 Task: Search one way flight ticket for 2 adults, 4 children and 1 infant on lap in business from Lake Charles: Lake Charles Regional Airport to Greenville: Pitt-greenville Airport on 5-2-2023. Choice of flights is Emirates. Number of bags: 8 checked bags. Price is upto 88000. Outbound departure time preference is 6:15.
Action: Mouse moved to (320, 292)
Screenshot: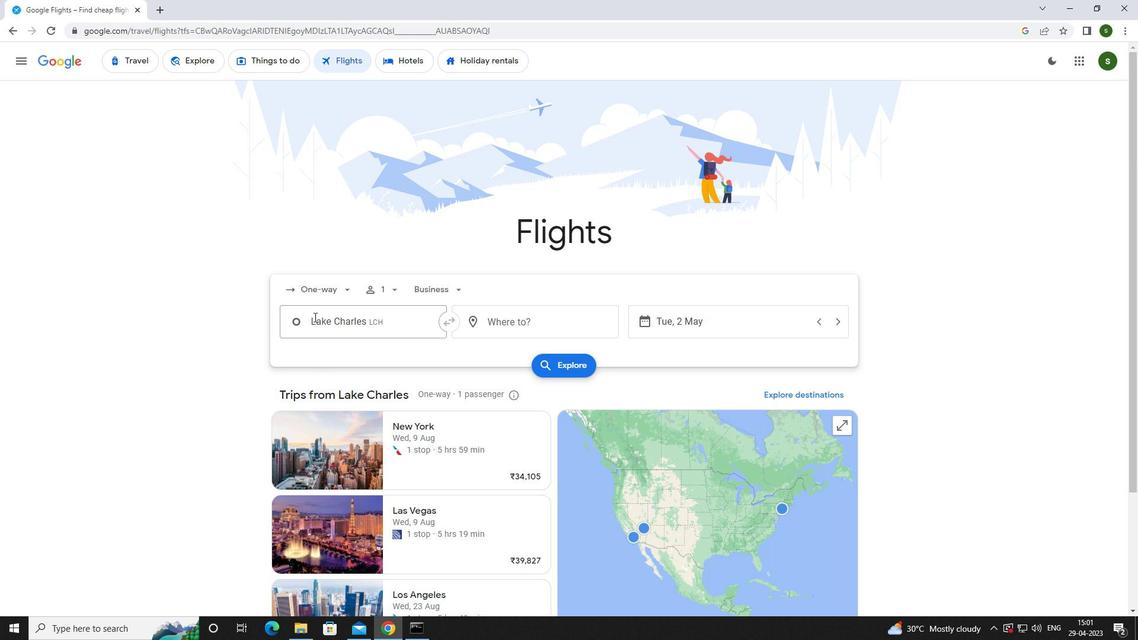 
Action: Mouse pressed left at (320, 292)
Screenshot: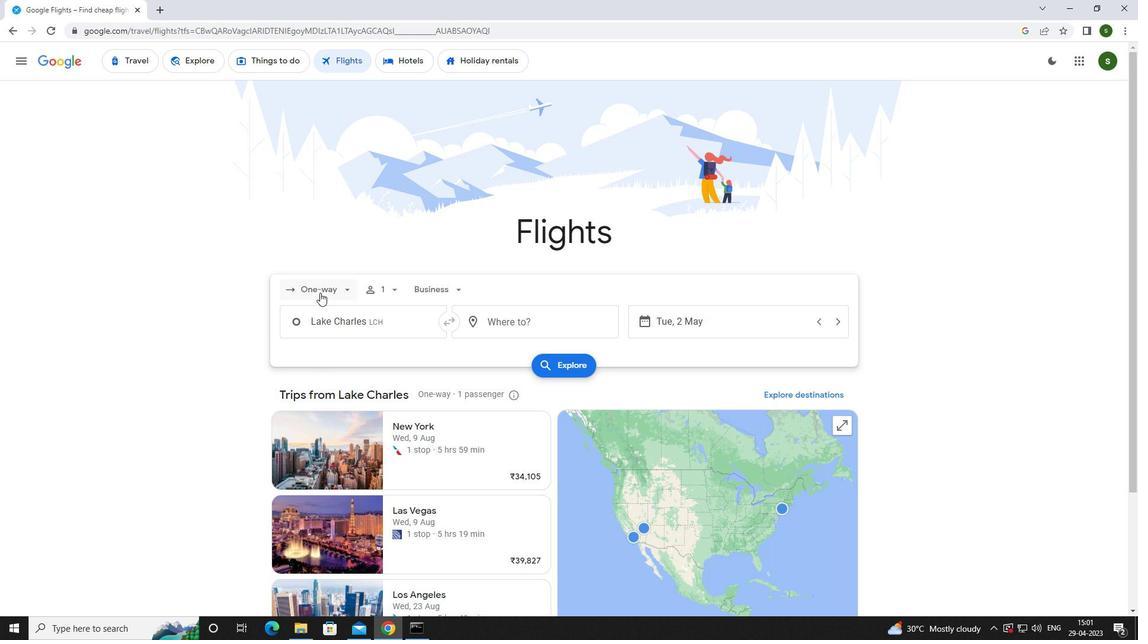
Action: Mouse moved to (345, 350)
Screenshot: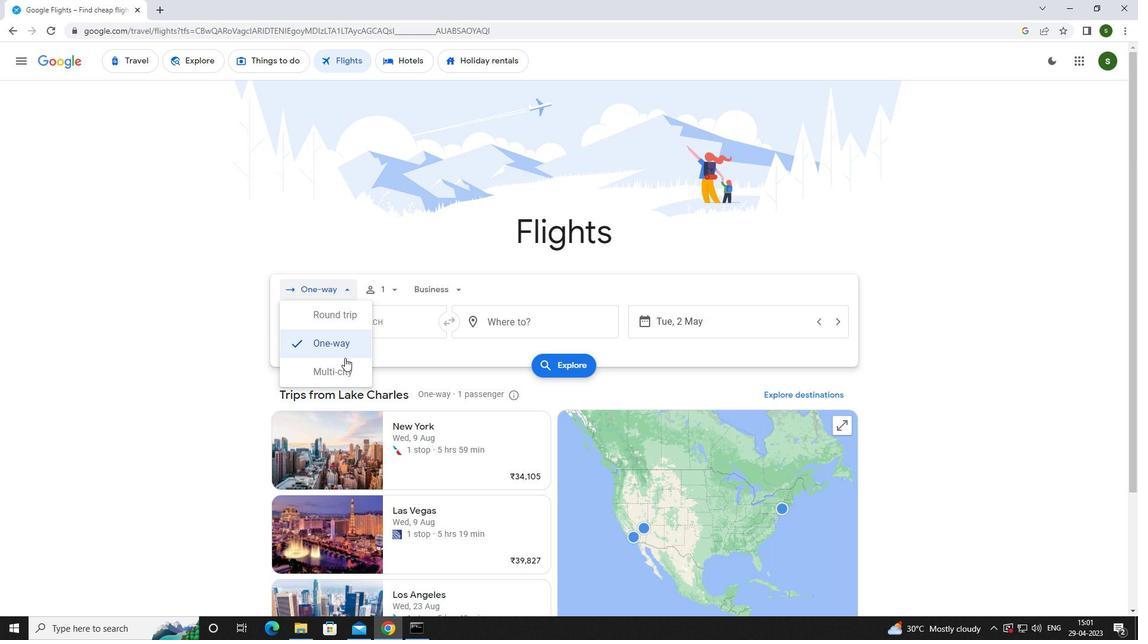 
Action: Mouse pressed left at (345, 350)
Screenshot: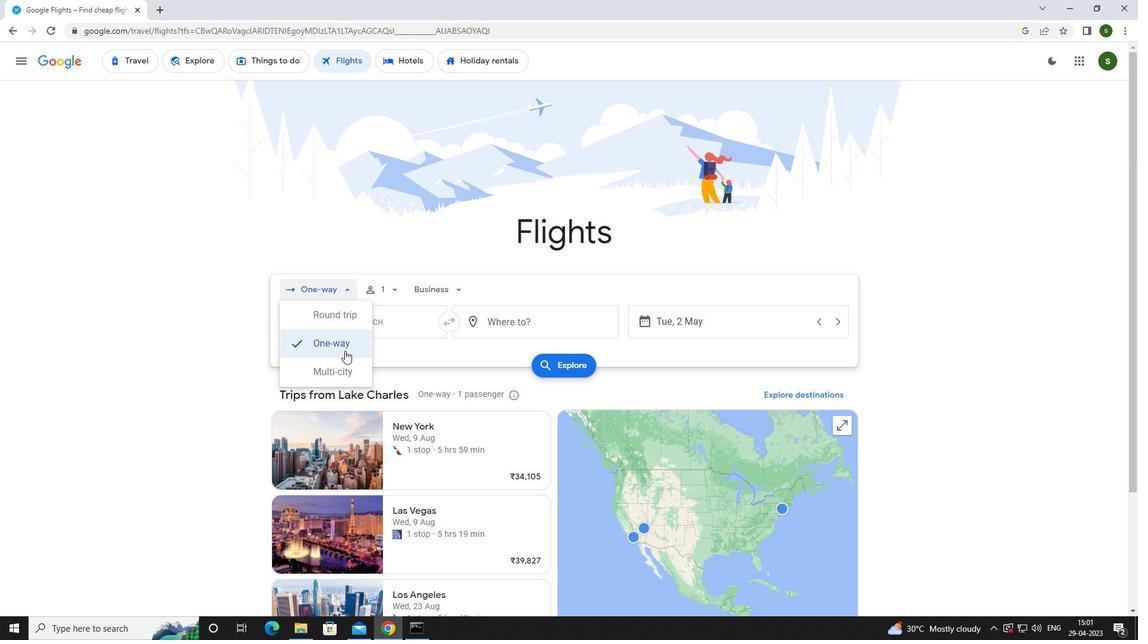 
Action: Mouse moved to (389, 289)
Screenshot: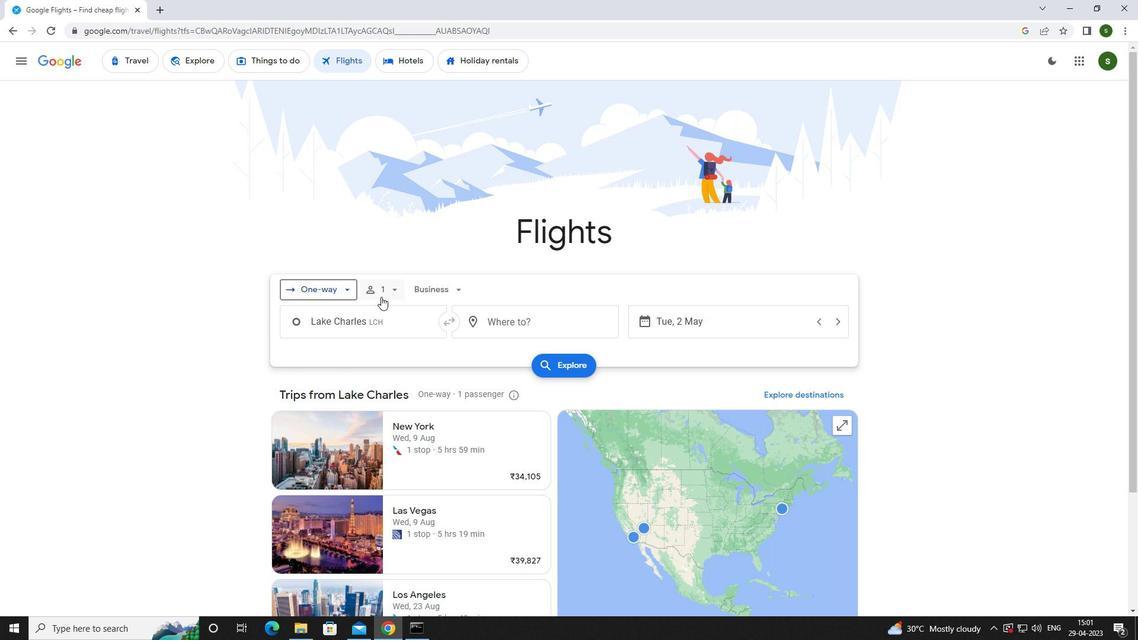 
Action: Mouse pressed left at (389, 289)
Screenshot: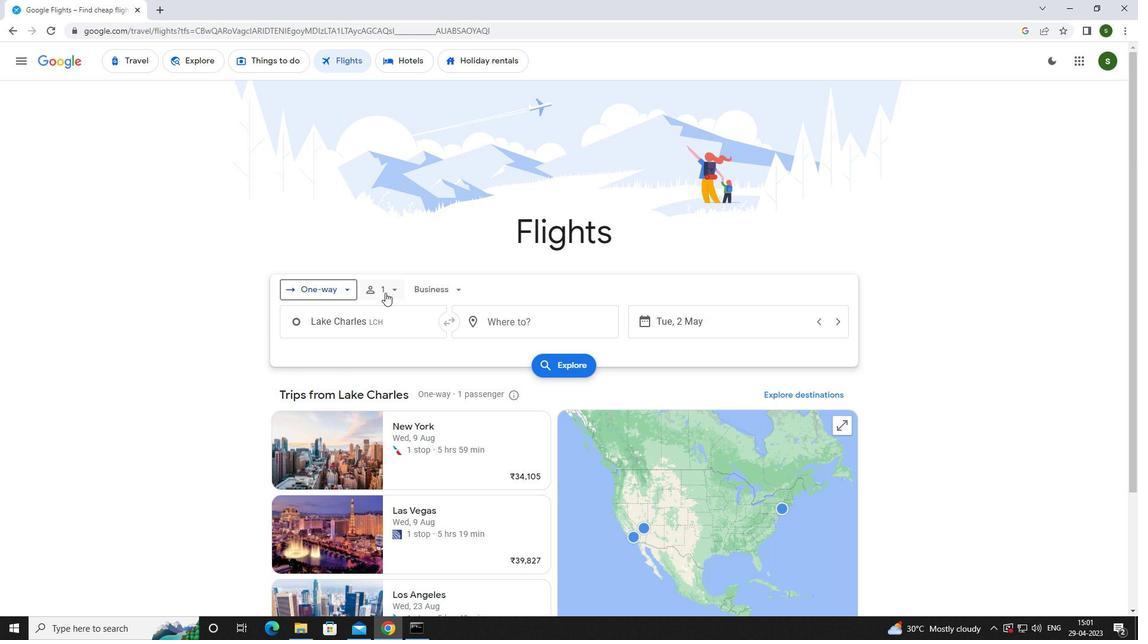 
Action: Mouse moved to (478, 317)
Screenshot: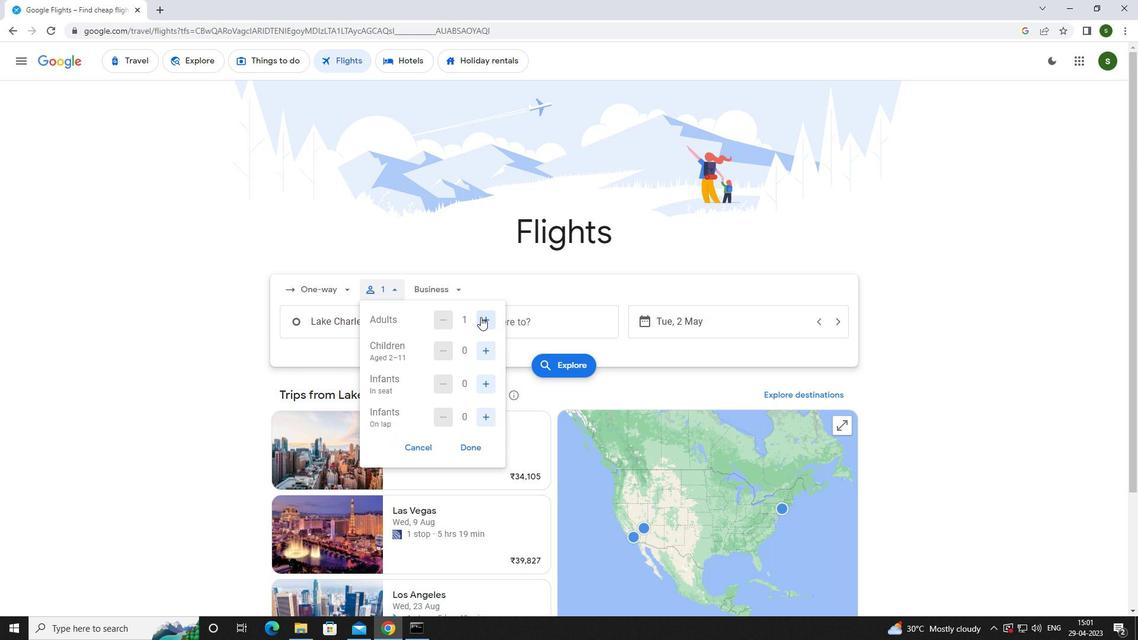 
Action: Mouse pressed left at (478, 317)
Screenshot: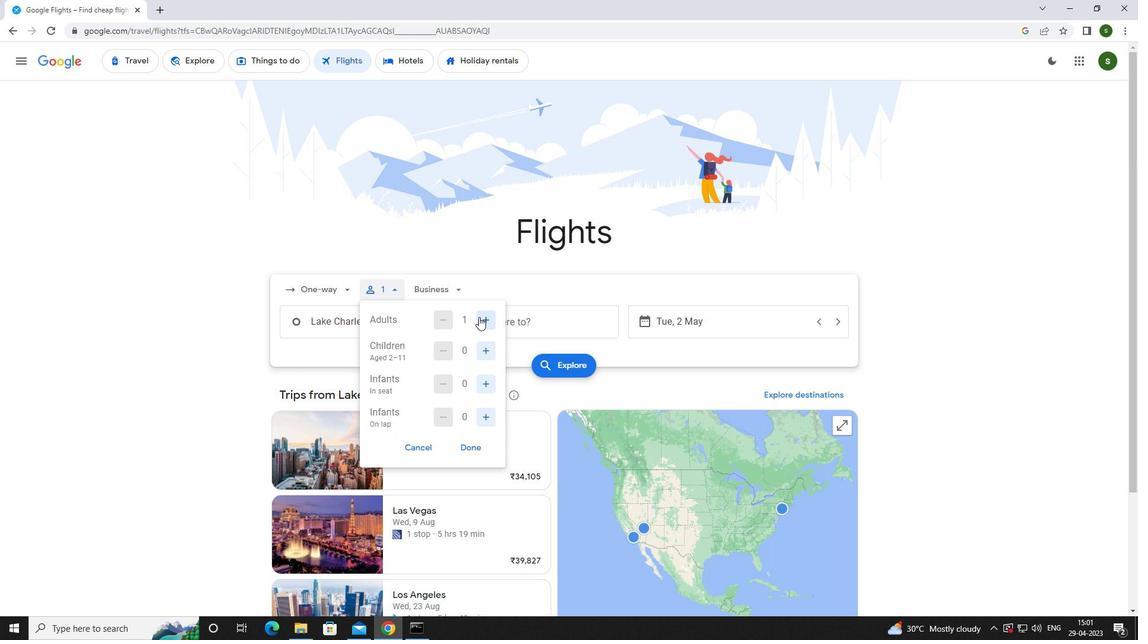 
Action: Mouse moved to (491, 344)
Screenshot: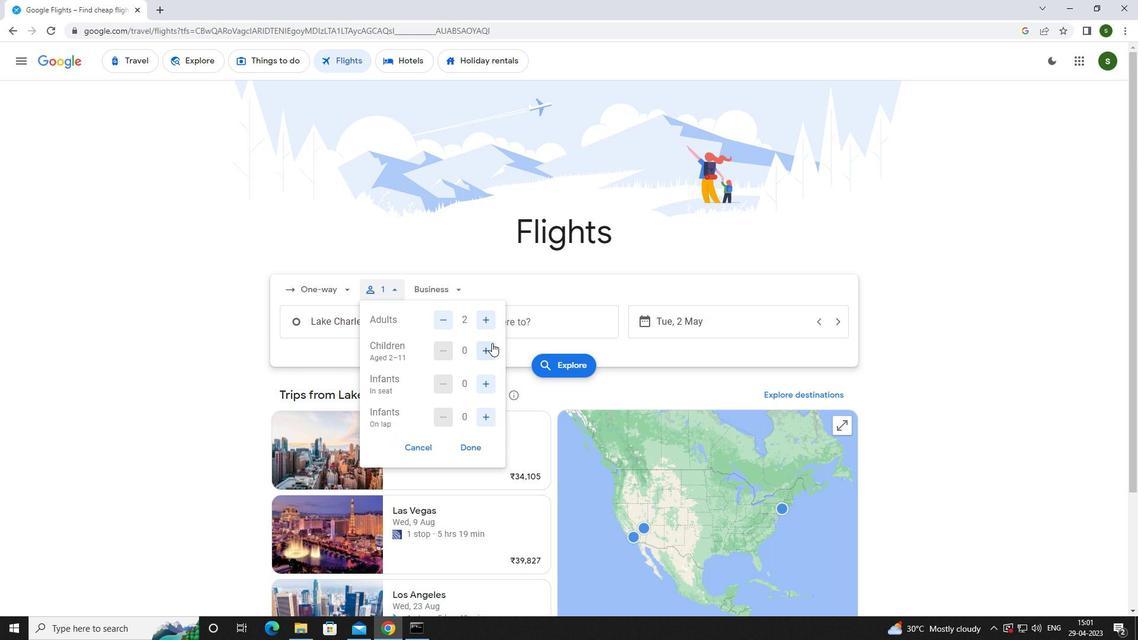 
Action: Mouse pressed left at (491, 344)
Screenshot: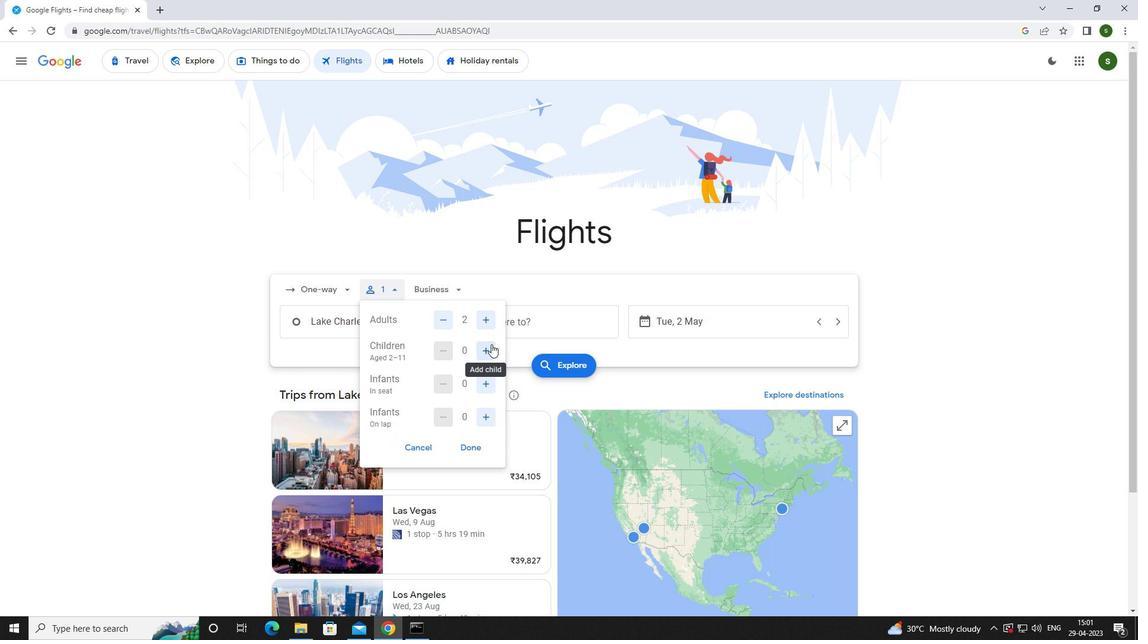 
Action: Mouse pressed left at (491, 344)
Screenshot: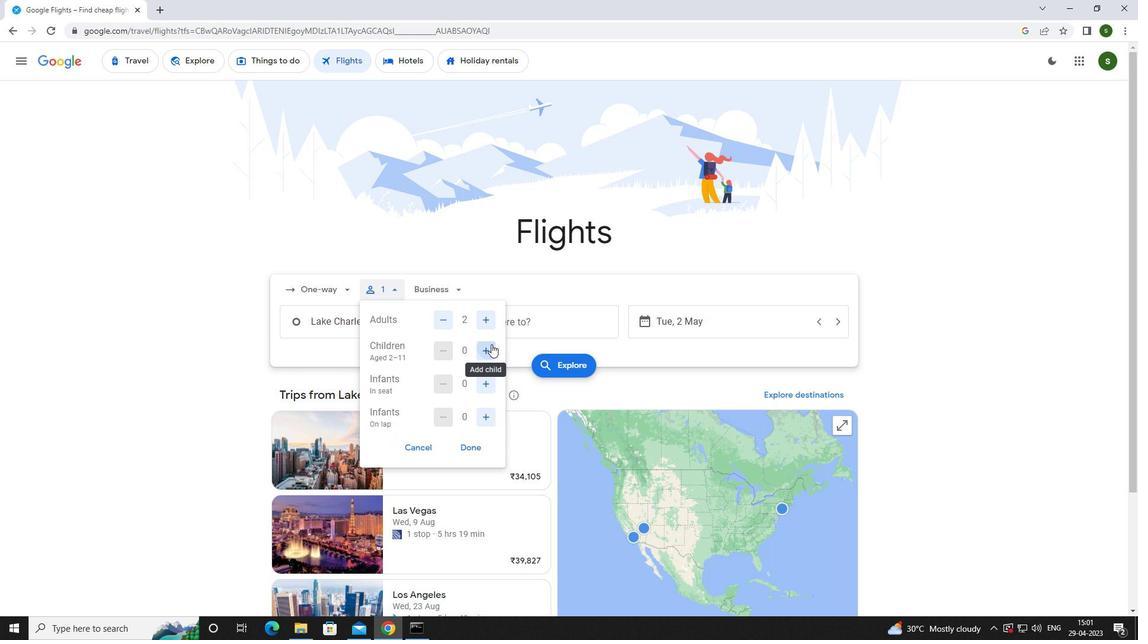 
Action: Mouse pressed left at (491, 344)
Screenshot: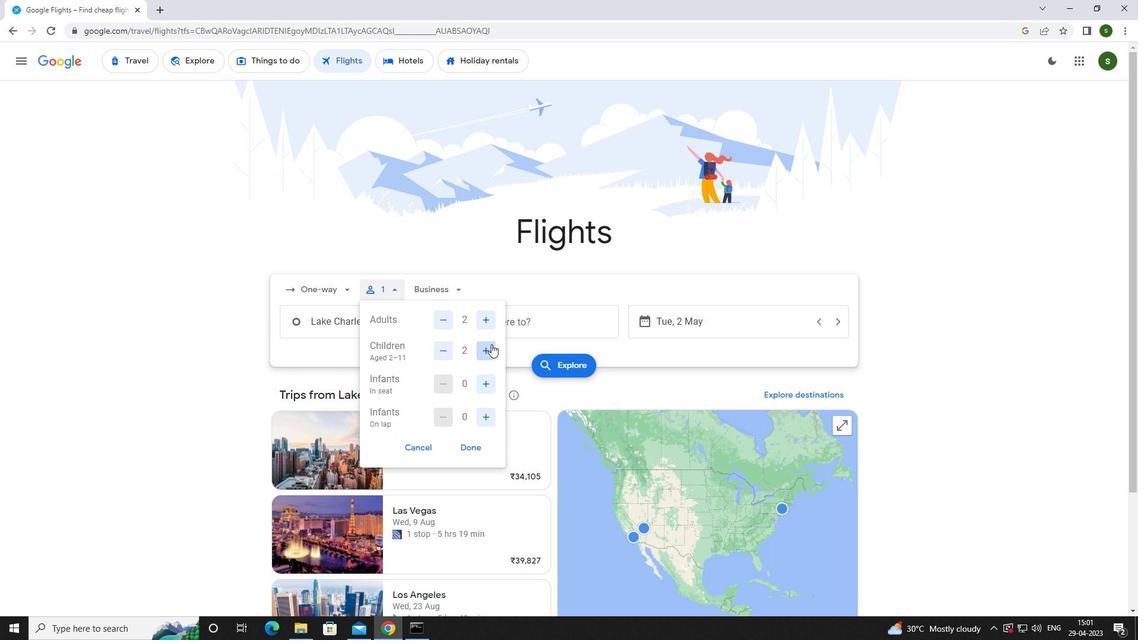 
Action: Mouse pressed left at (491, 344)
Screenshot: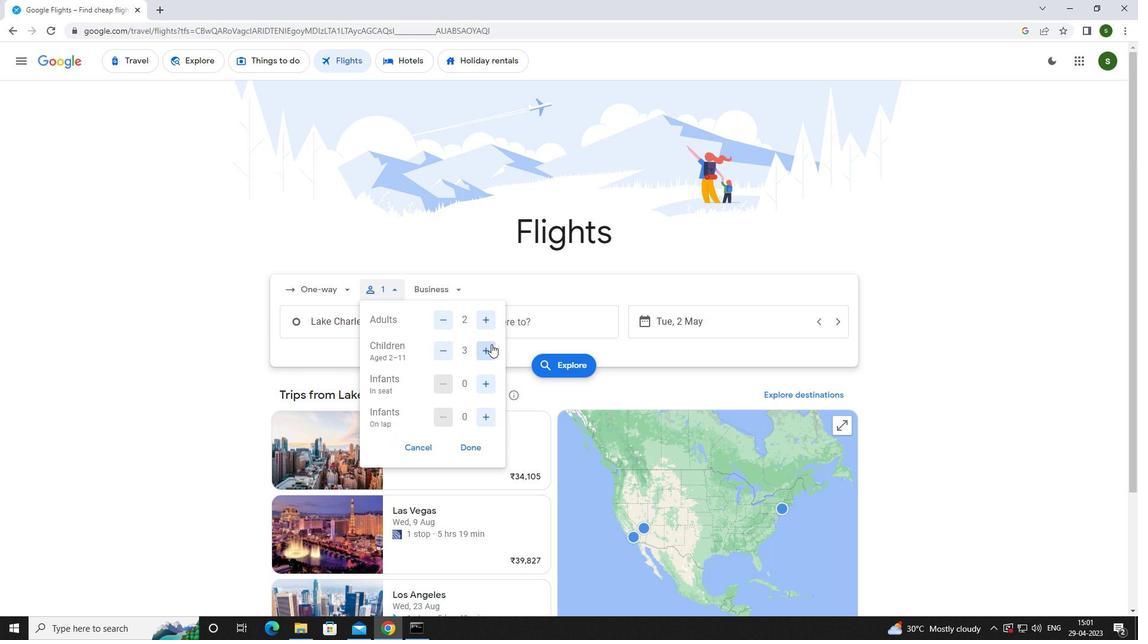 
Action: Mouse moved to (483, 421)
Screenshot: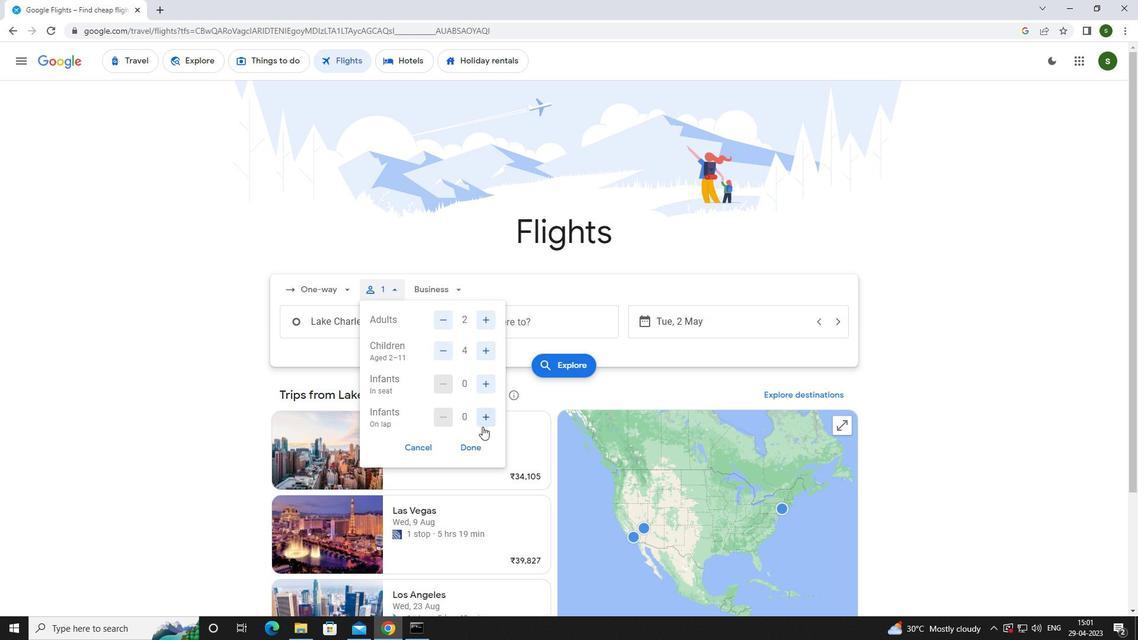
Action: Mouse pressed left at (483, 421)
Screenshot: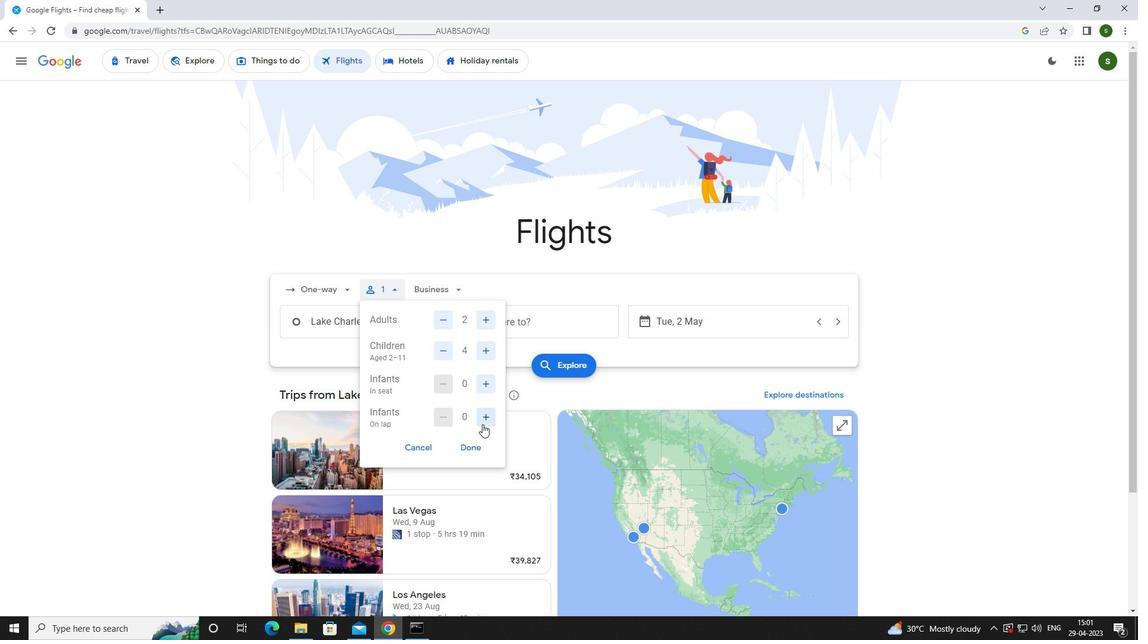 
Action: Mouse moved to (448, 292)
Screenshot: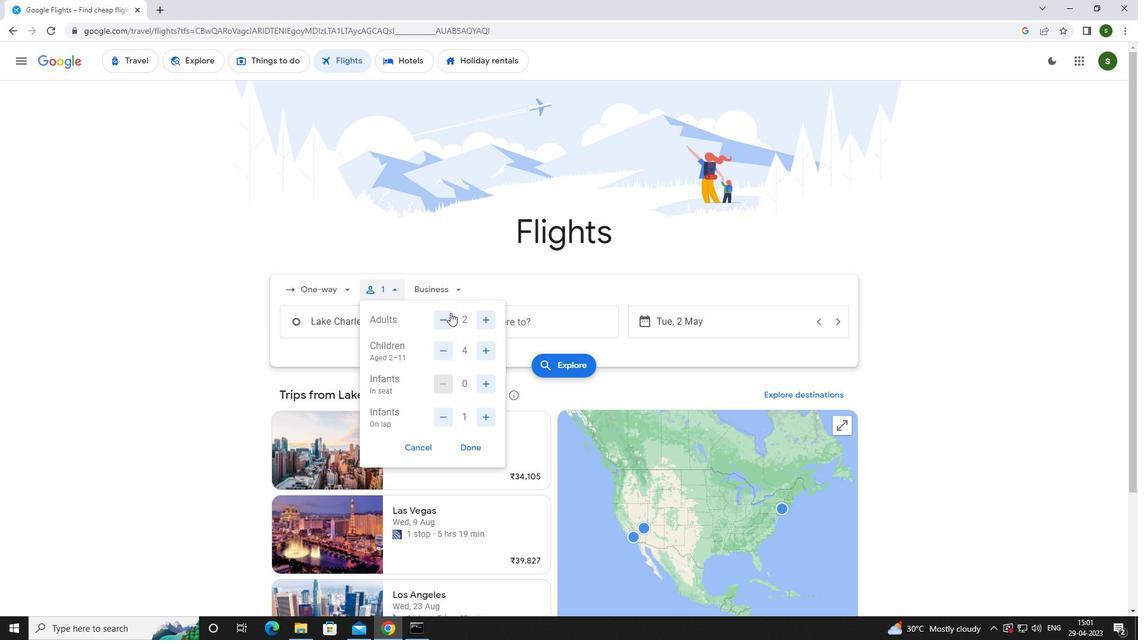 
Action: Mouse pressed left at (448, 292)
Screenshot: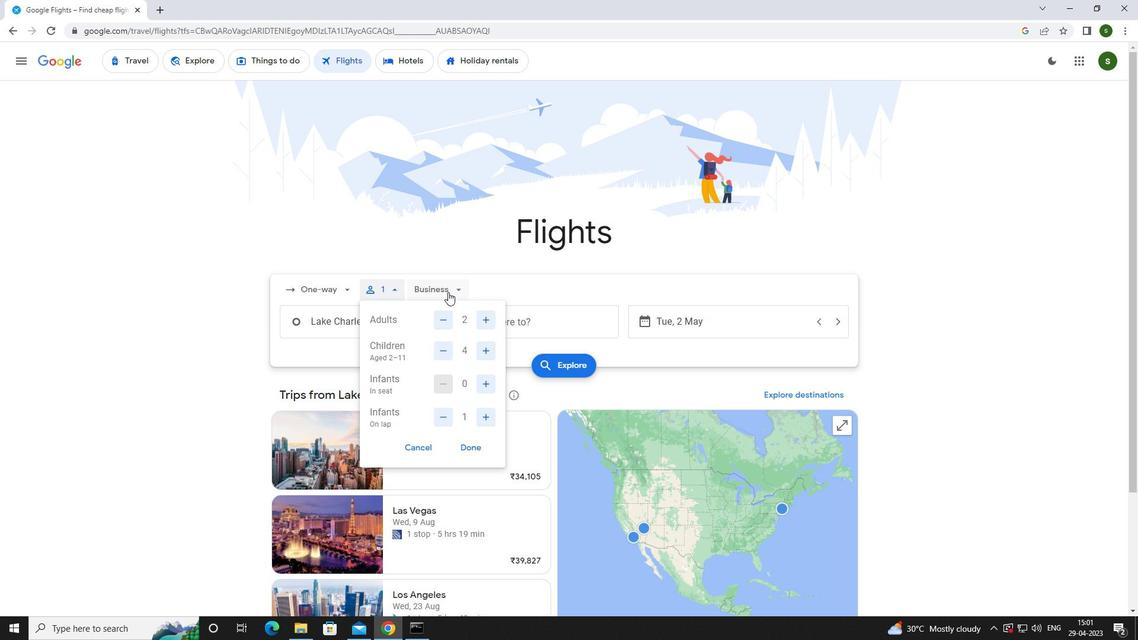 
Action: Mouse moved to (474, 365)
Screenshot: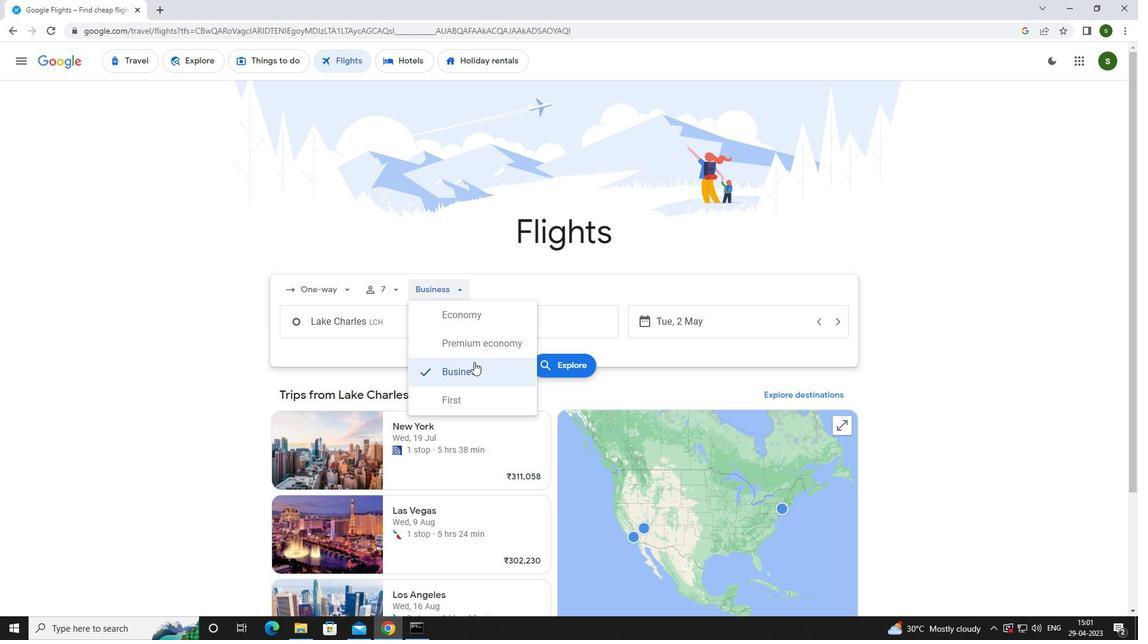 
Action: Mouse pressed left at (474, 365)
Screenshot: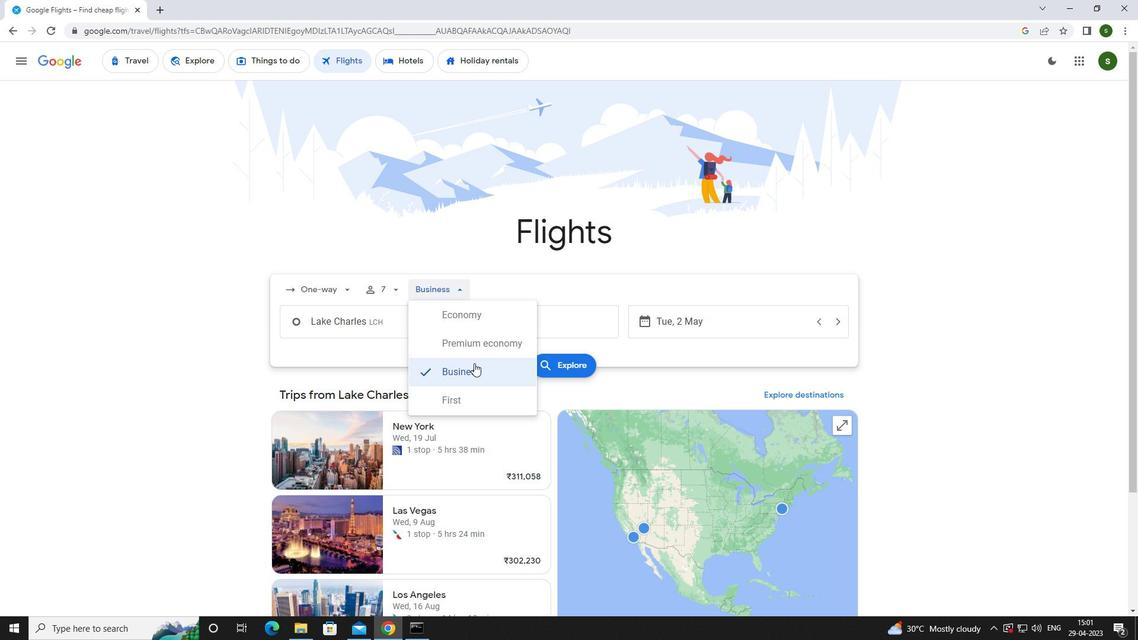
Action: Mouse moved to (396, 324)
Screenshot: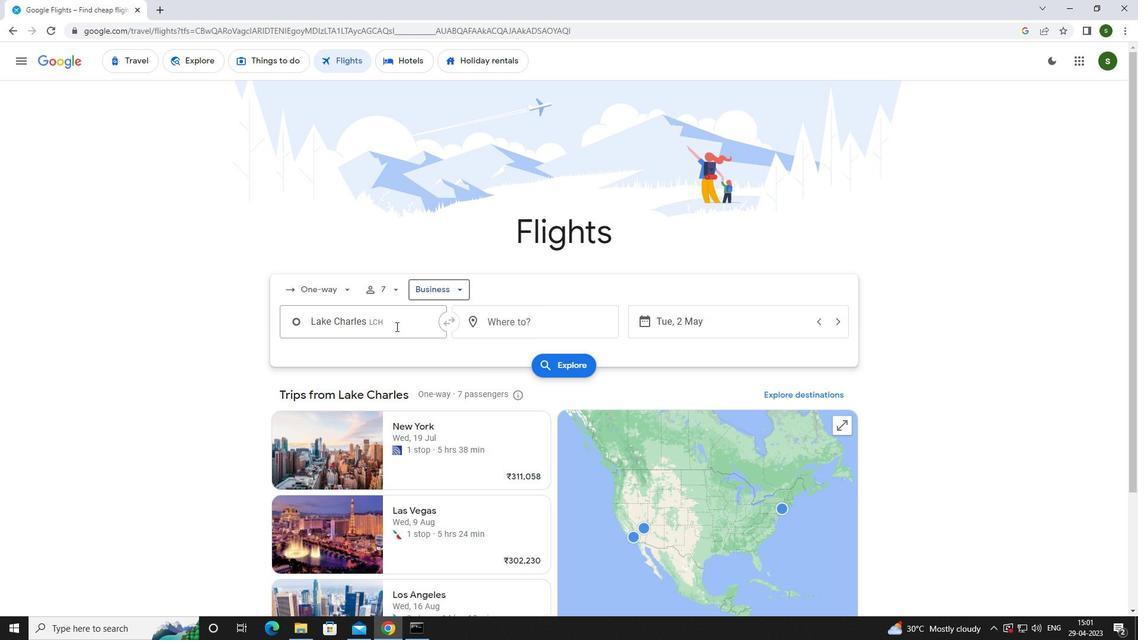 
Action: Mouse pressed left at (396, 324)
Screenshot: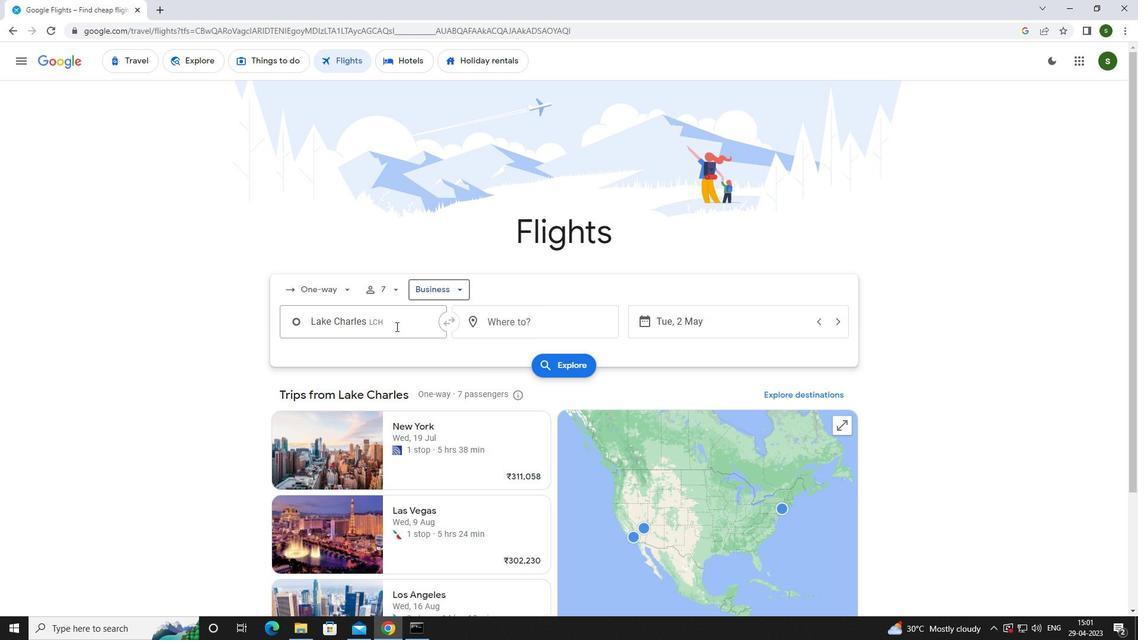 
Action: Mouse moved to (396, 324)
Screenshot: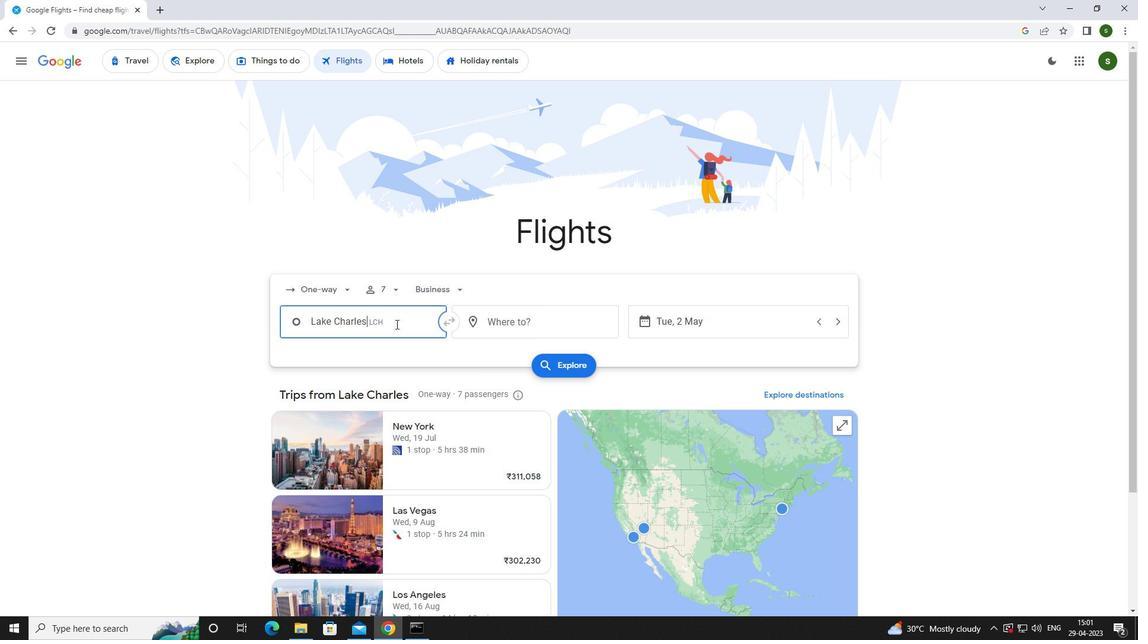 
Action: Key pressed <Key.caps_lock>l<Key.caps_lock>ake<Key.space><Key.caps_lock>c<Key.caps_lock>harles
Screenshot: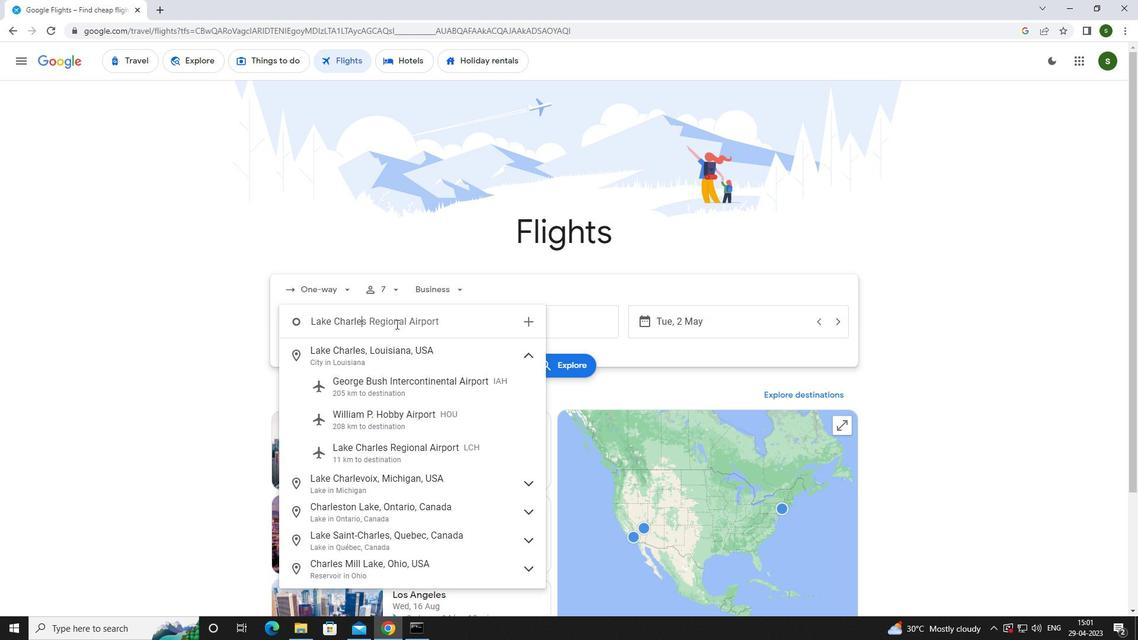 
Action: Mouse moved to (412, 444)
Screenshot: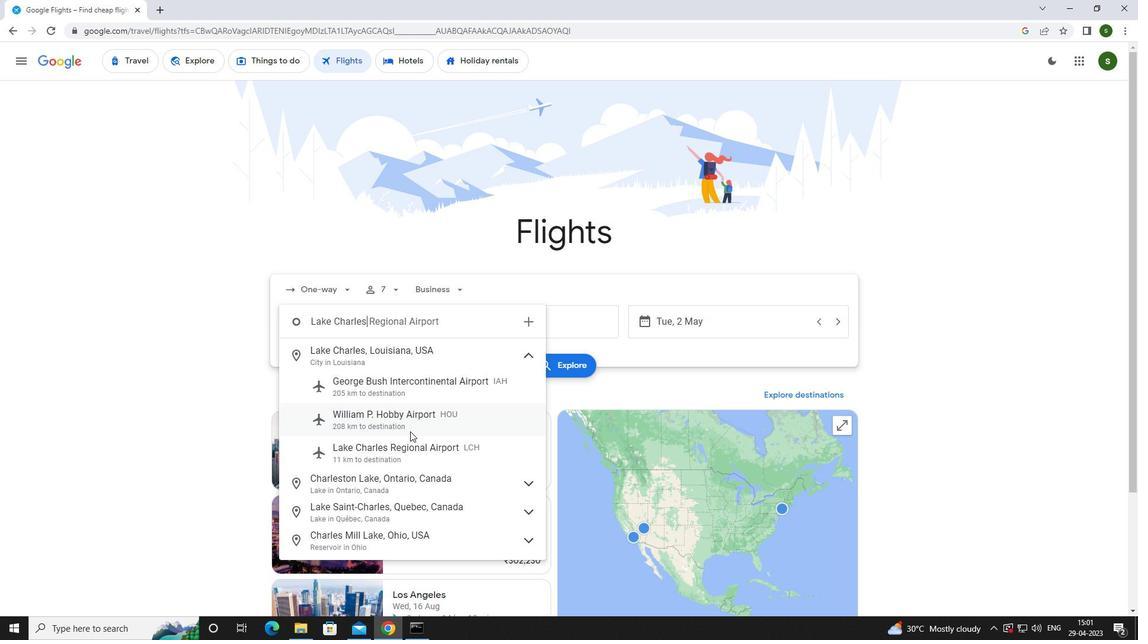 
Action: Mouse pressed left at (412, 444)
Screenshot: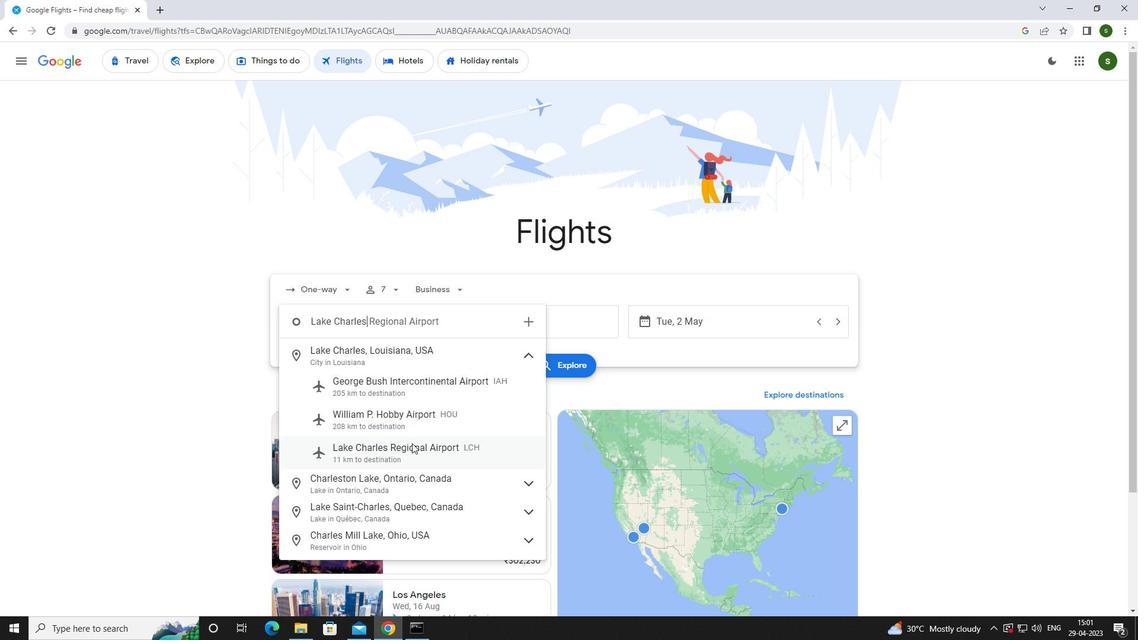 
Action: Mouse moved to (495, 327)
Screenshot: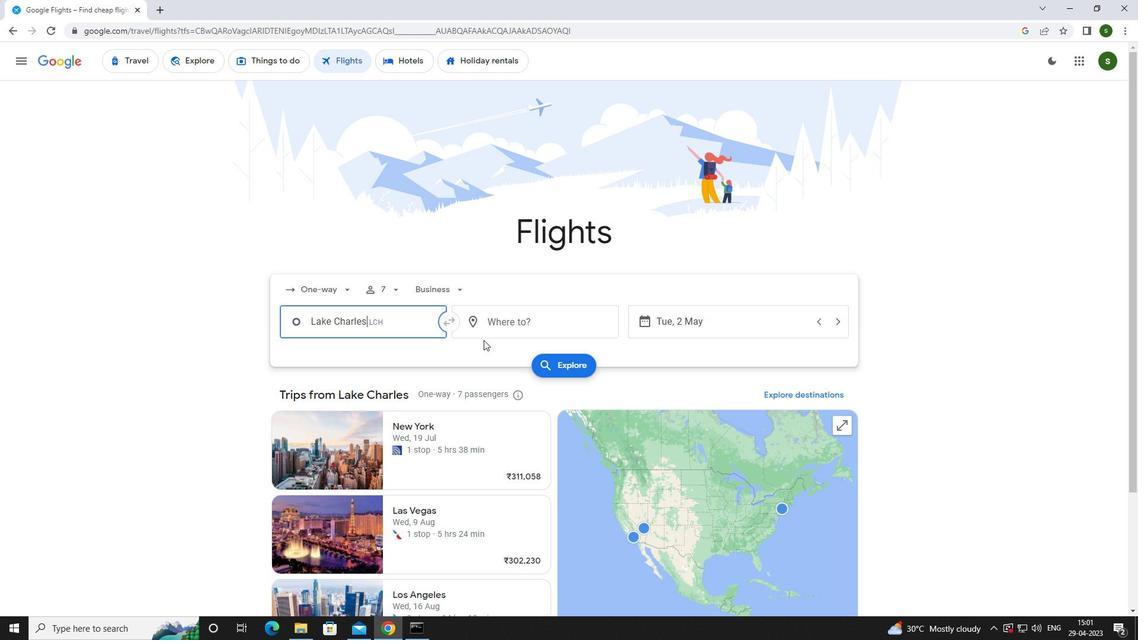 
Action: Mouse pressed left at (495, 327)
Screenshot: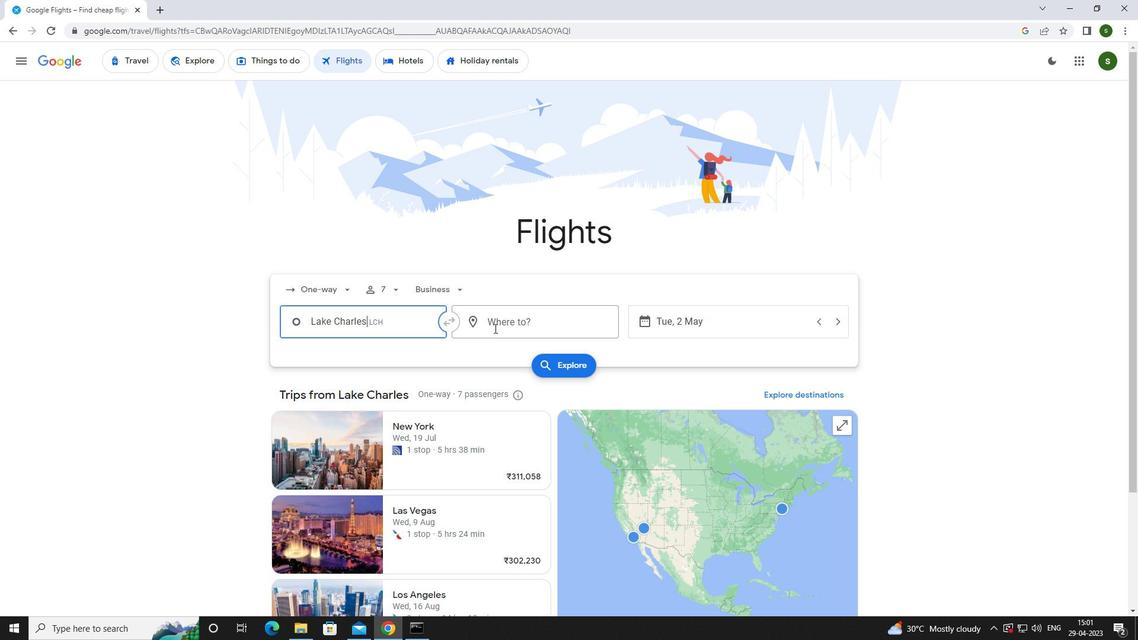 
Action: Key pressed <Key.caps_lock>p<Key.caps_lock>itt
Screenshot: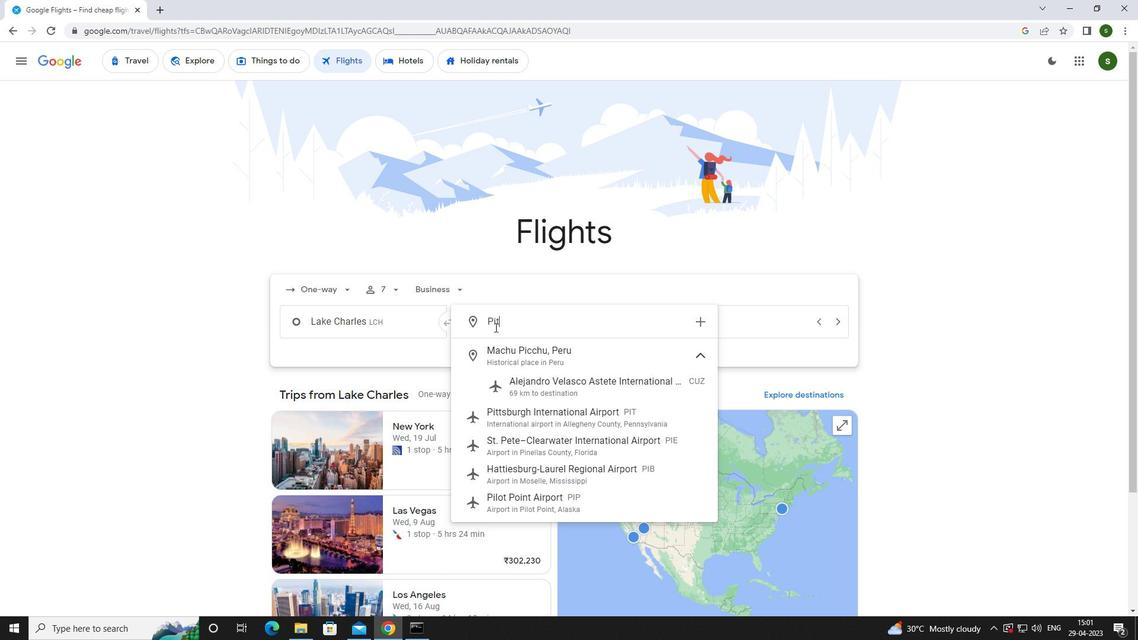 
Action: Mouse moved to (533, 439)
Screenshot: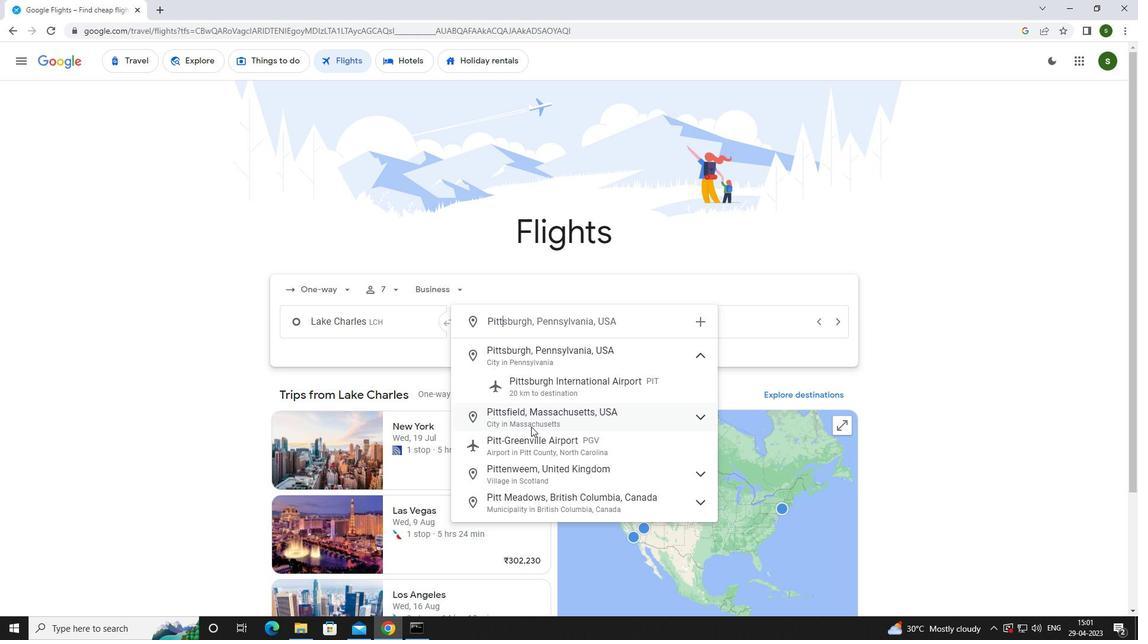 
Action: Mouse pressed left at (533, 439)
Screenshot: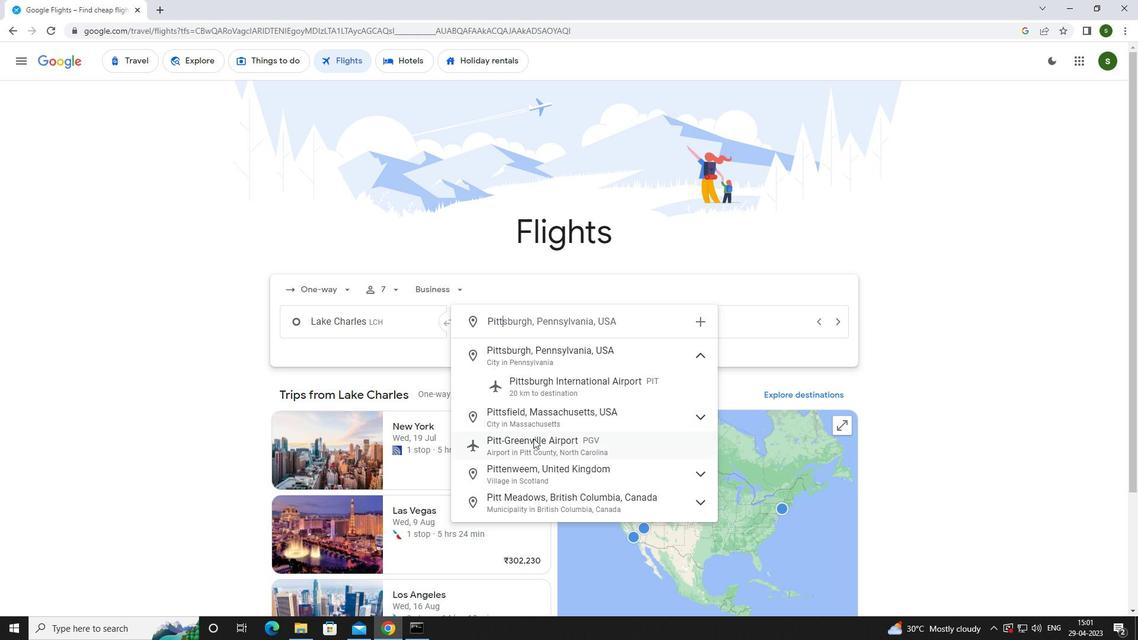 
Action: Mouse moved to (739, 326)
Screenshot: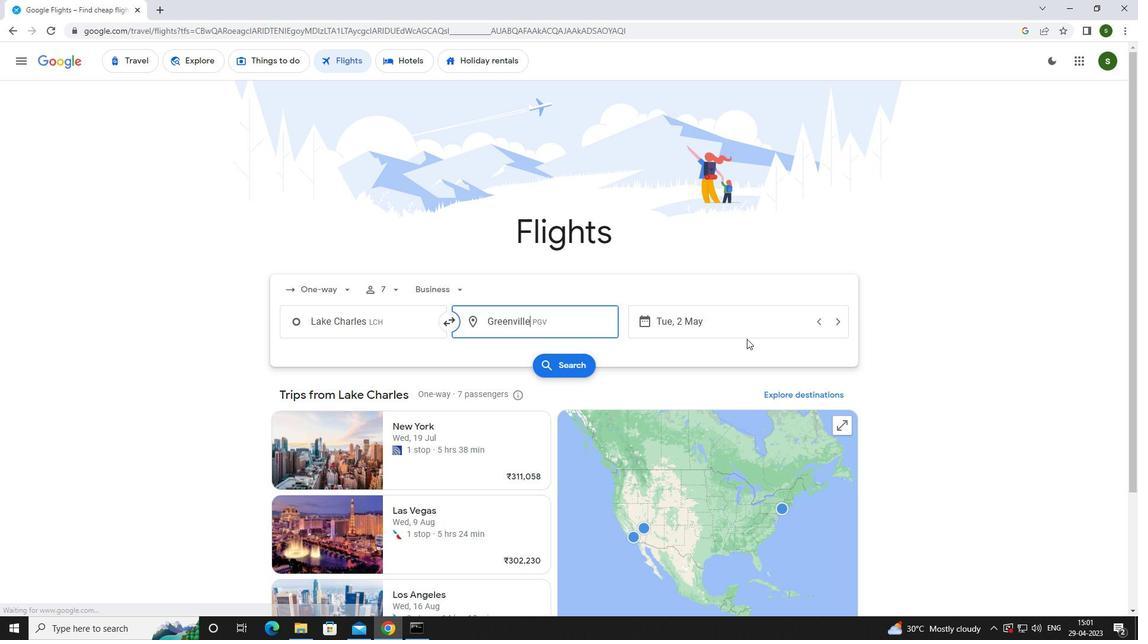 
Action: Mouse pressed left at (739, 326)
Screenshot: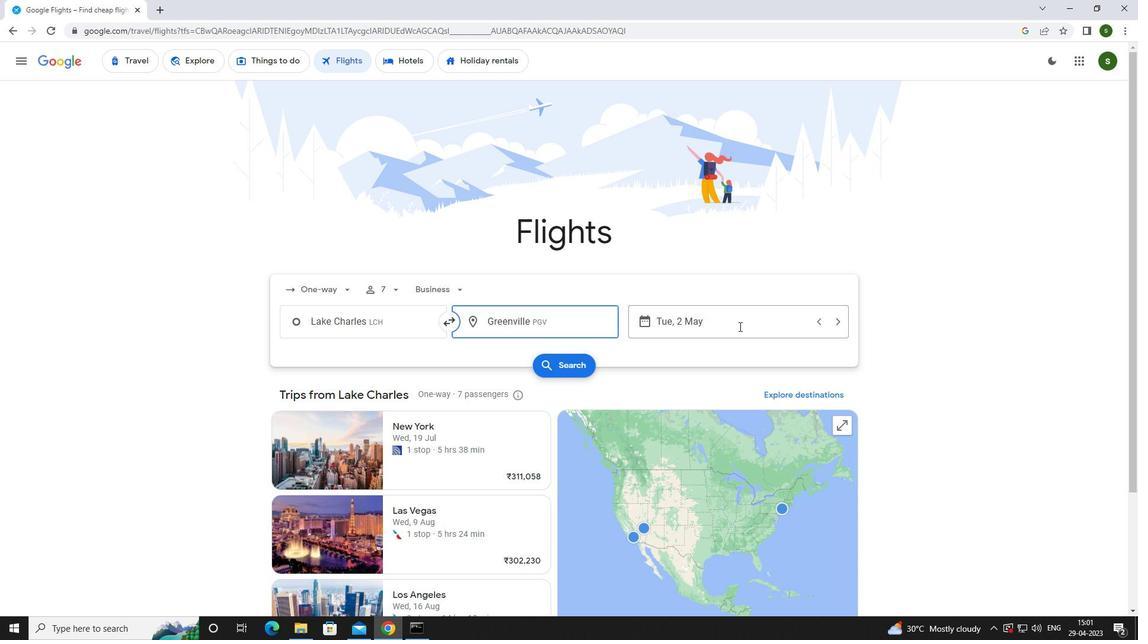 
Action: Mouse moved to (710, 390)
Screenshot: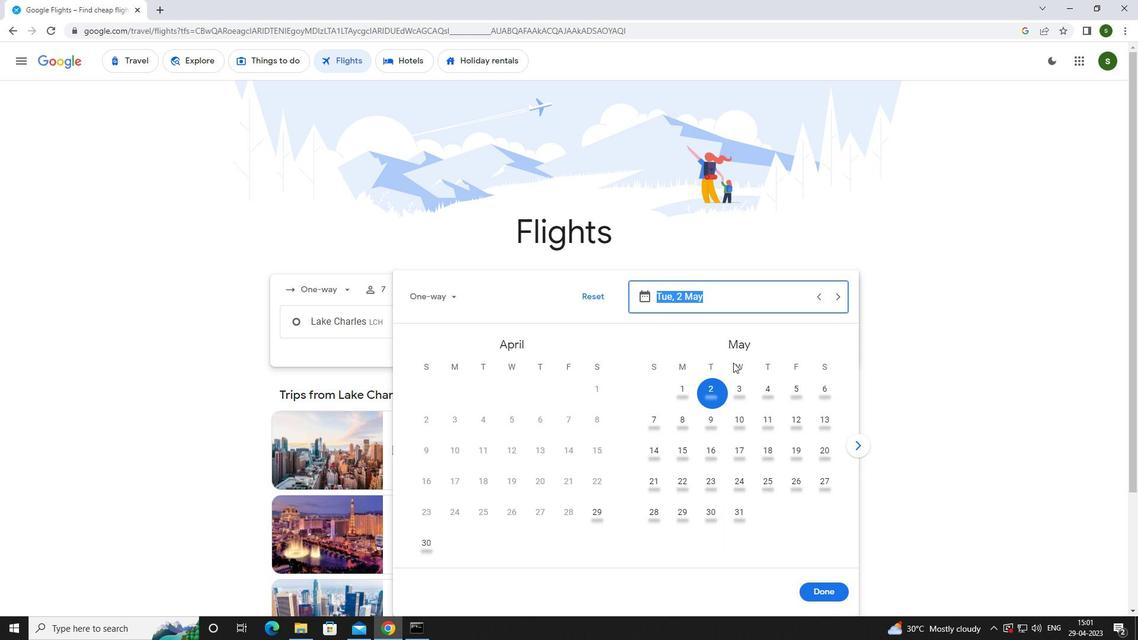 
Action: Mouse pressed left at (710, 390)
Screenshot: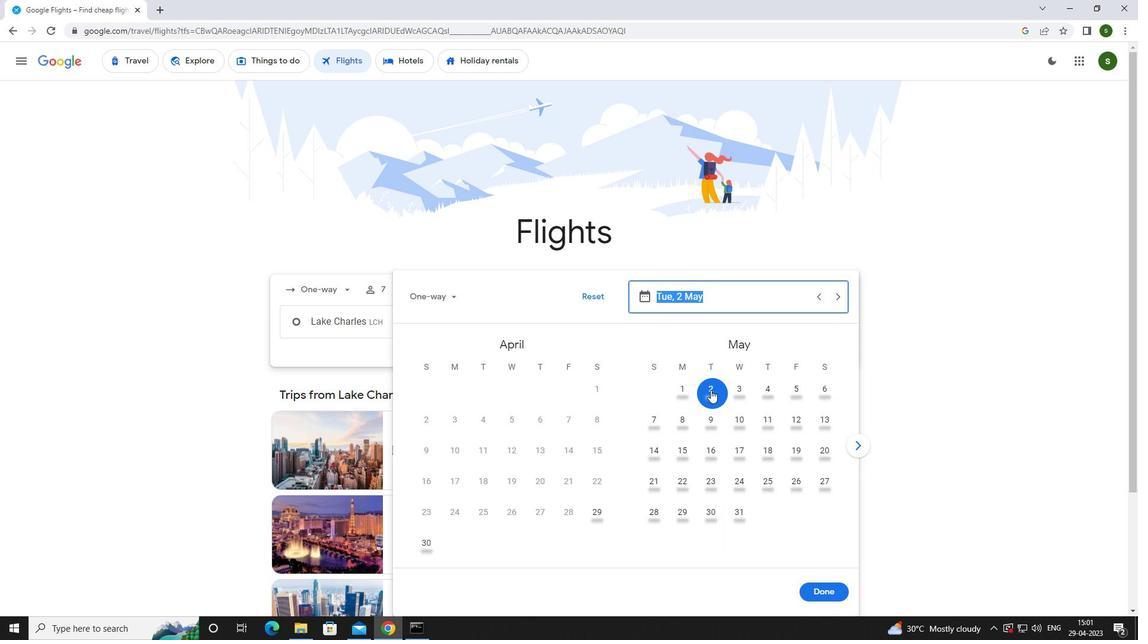 
Action: Mouse moved to (819, 592)
Screenshot: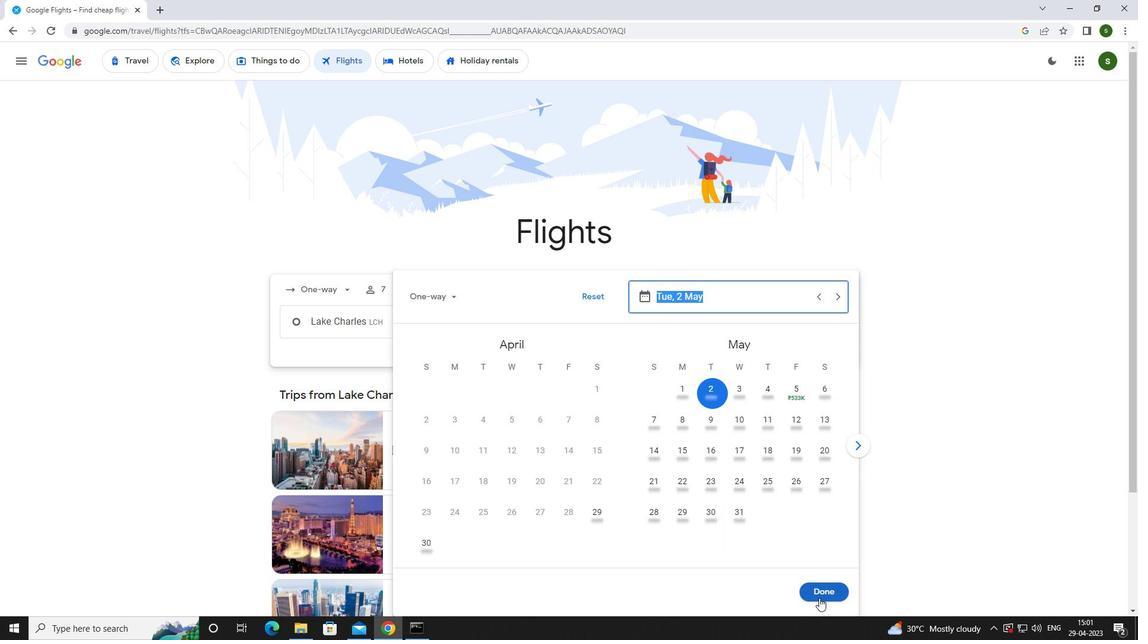 
Action: Mouse pressed left at (819, 592)
Screenshot: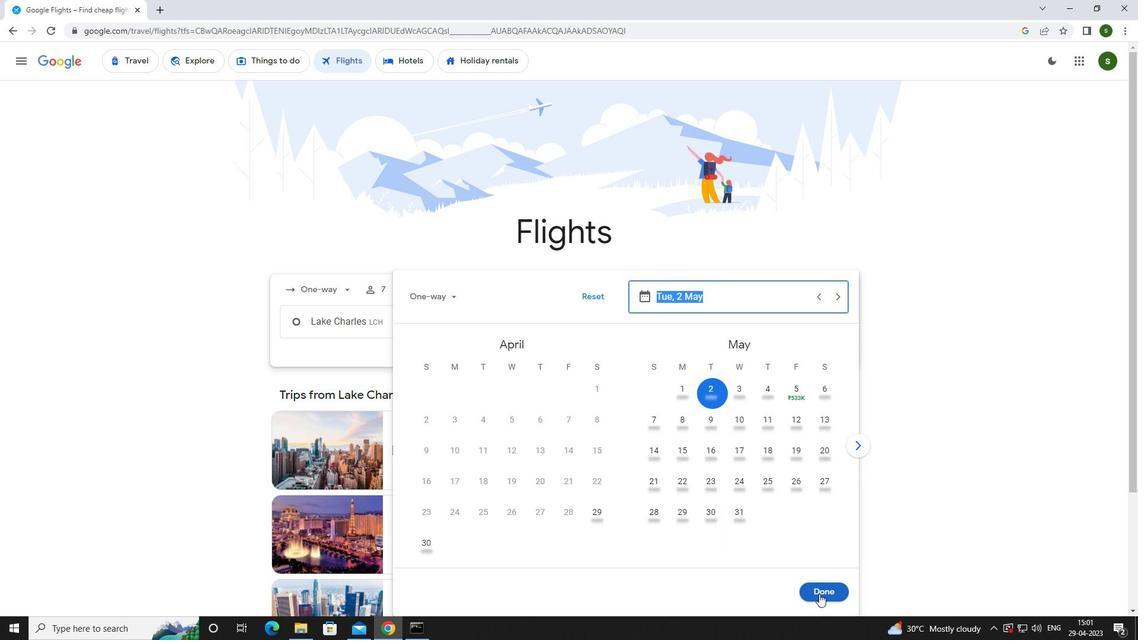 
Action: Mouse moved to (588, 366)
Screenshot: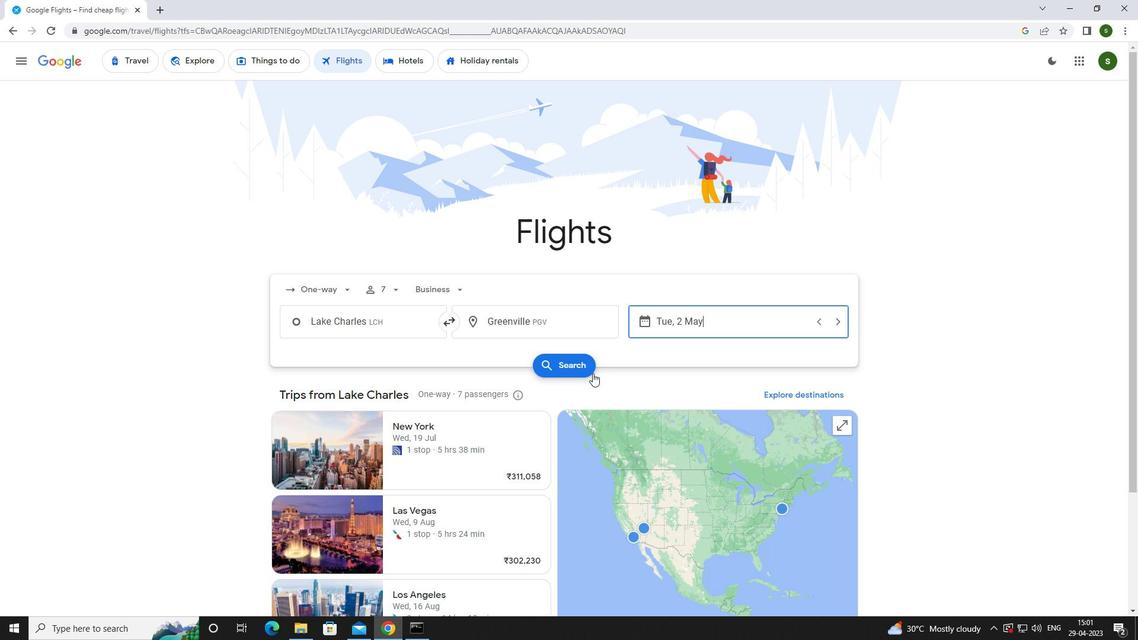 
Action: Mouse pressed left at (588, 366)
Screenshot: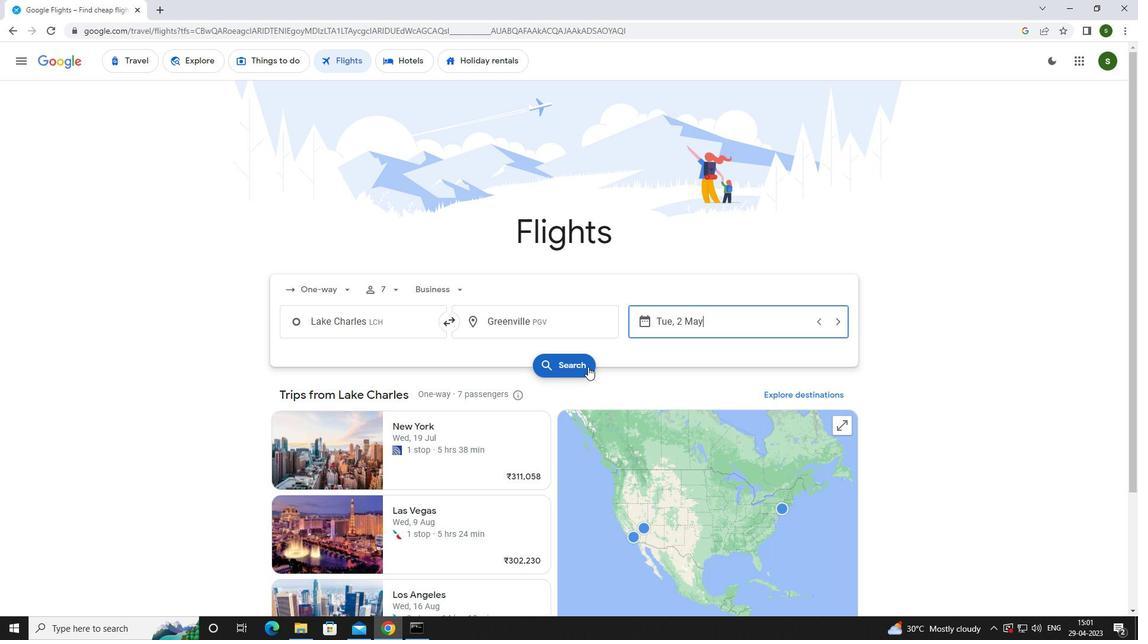 
Action: Mouse moved to (272, 164)
Screenshot: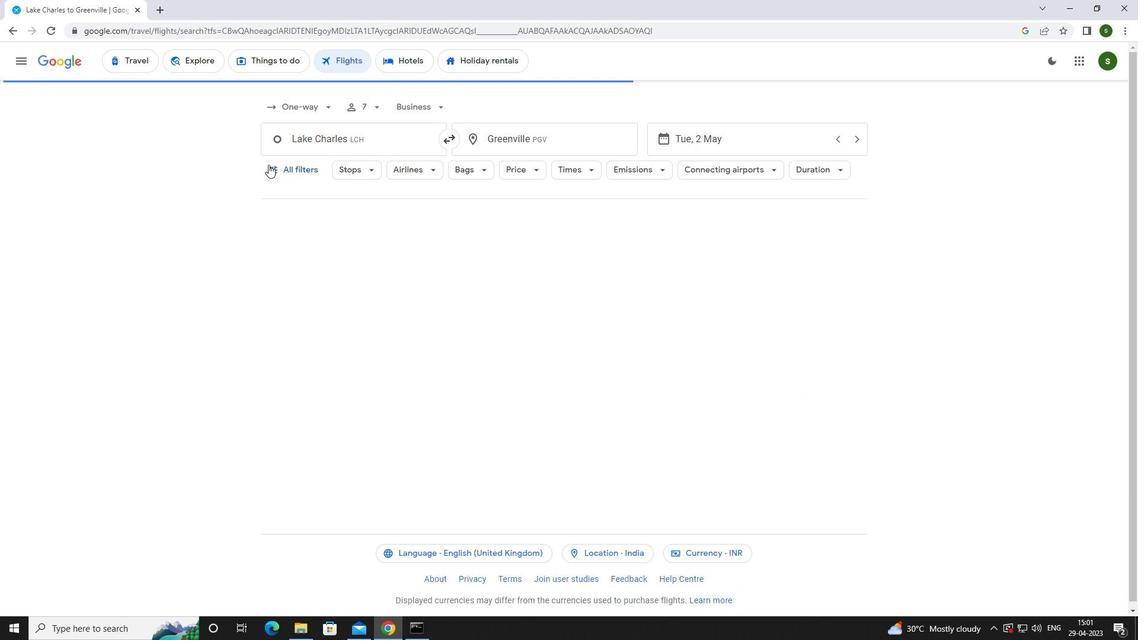 
Action: Mouse pressed left at (272, 164)
Screenshot: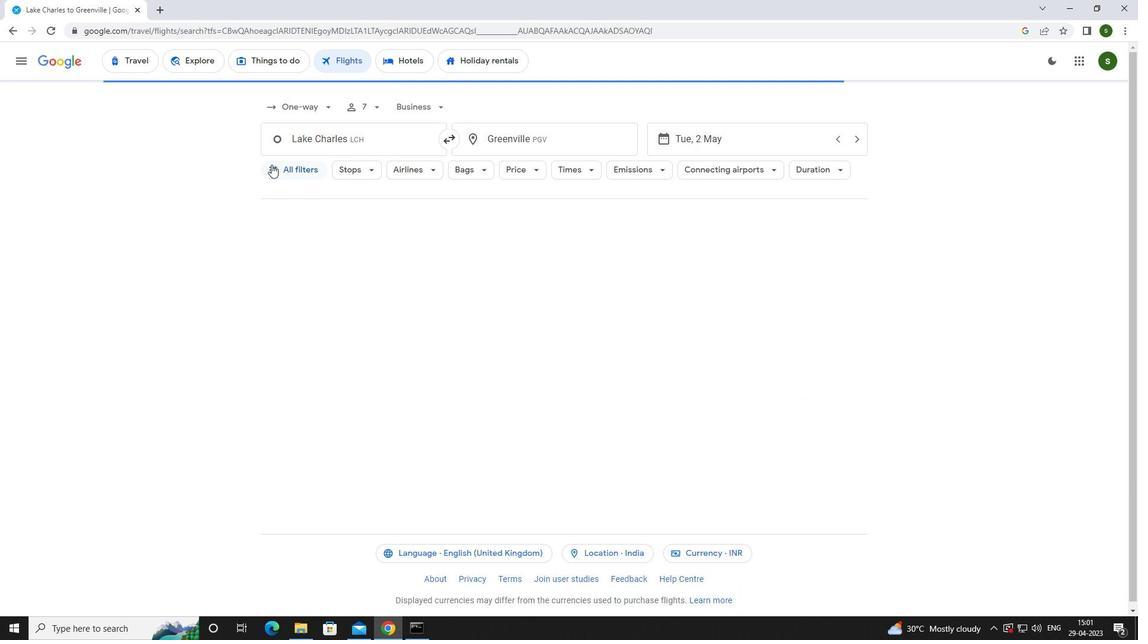 
Action: Mouse moved to (350, 299)
Screenshot: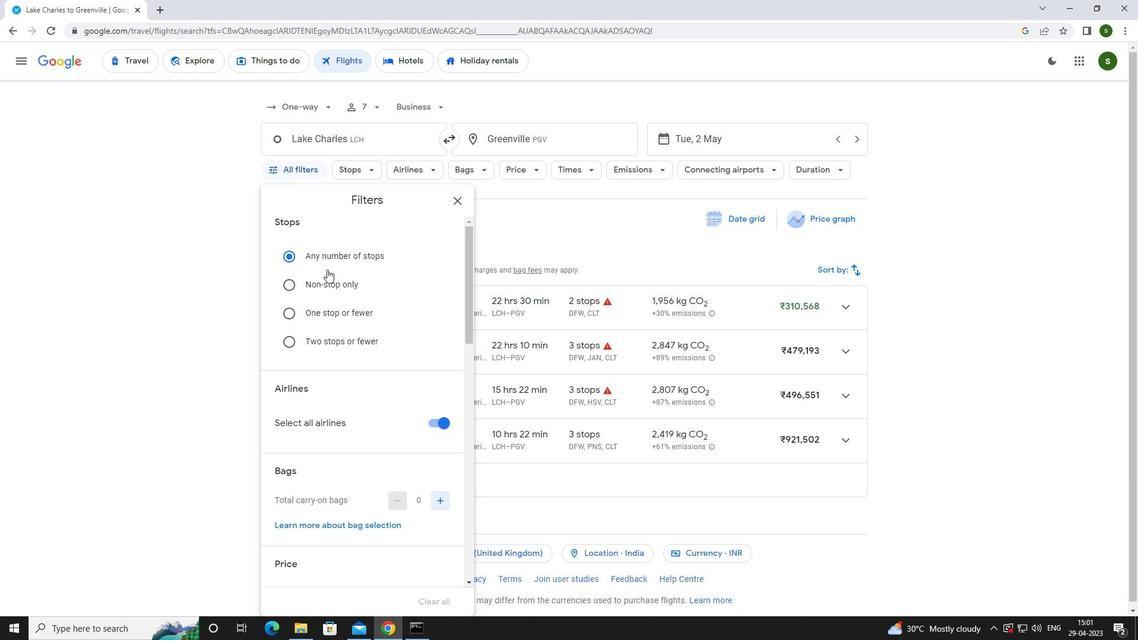 
Action: Mouse scrolled (350, 298) with delta (0, 0)
Screenshot: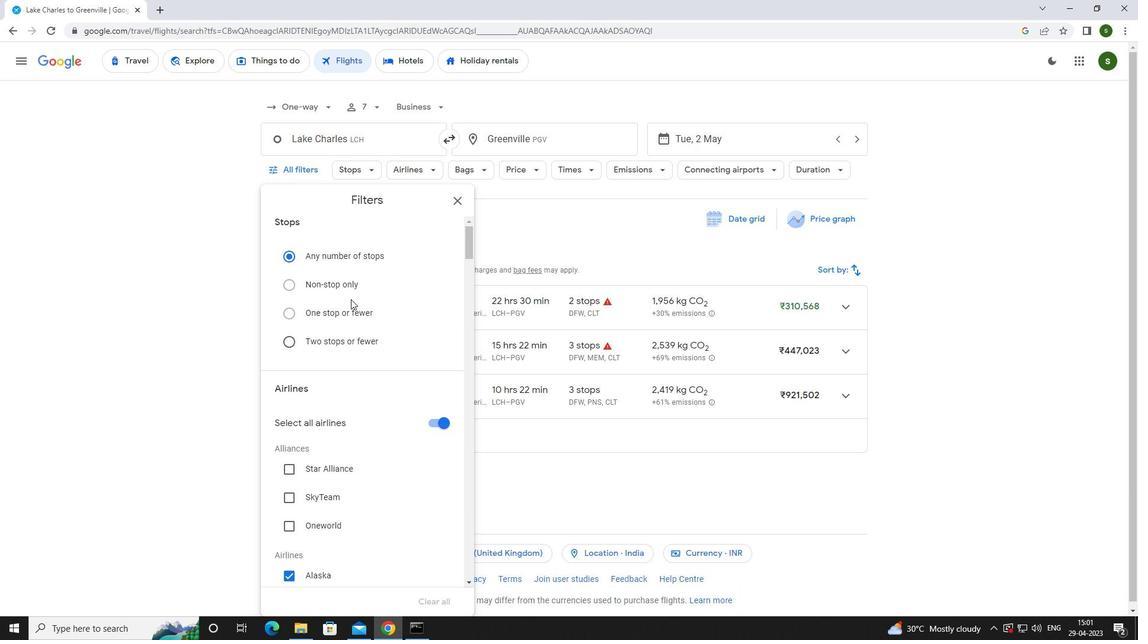 
Action: Mouse moved to (434, 361)
Screenshot: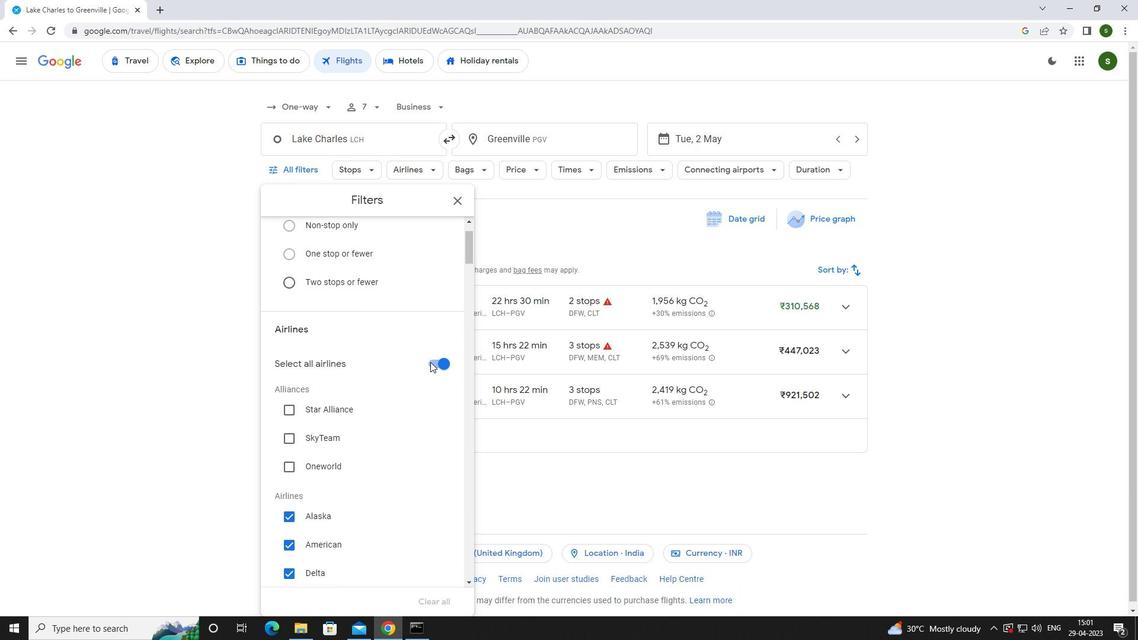 
Action: Mouse pressed left at (434, 361)
Screenshot: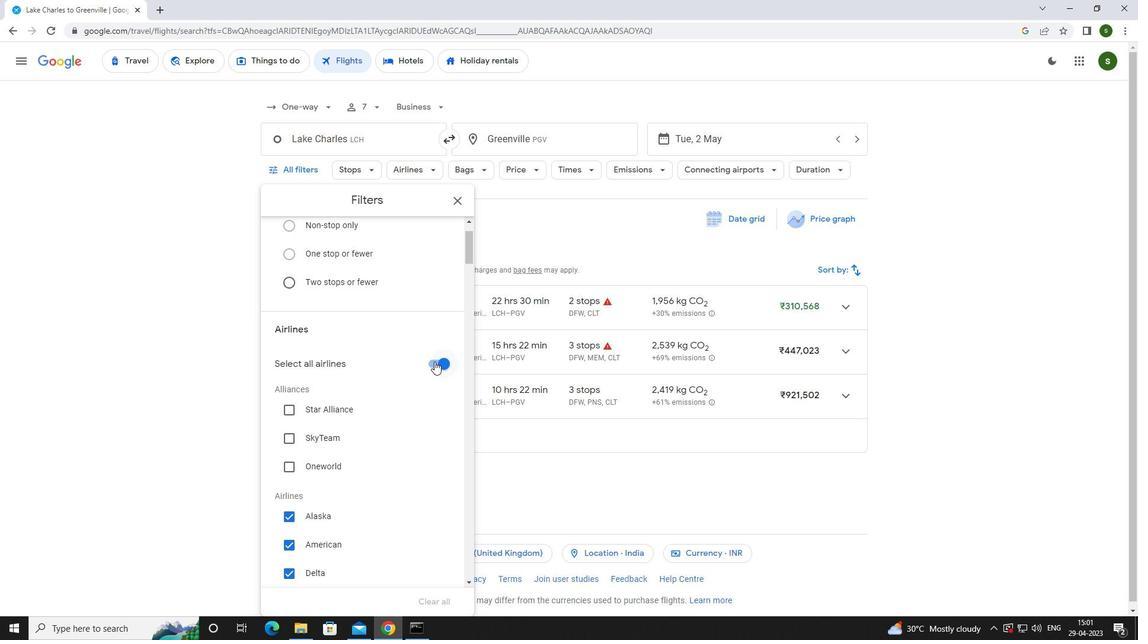 
Action: Mouse moved to (396, 347)
Screenshot: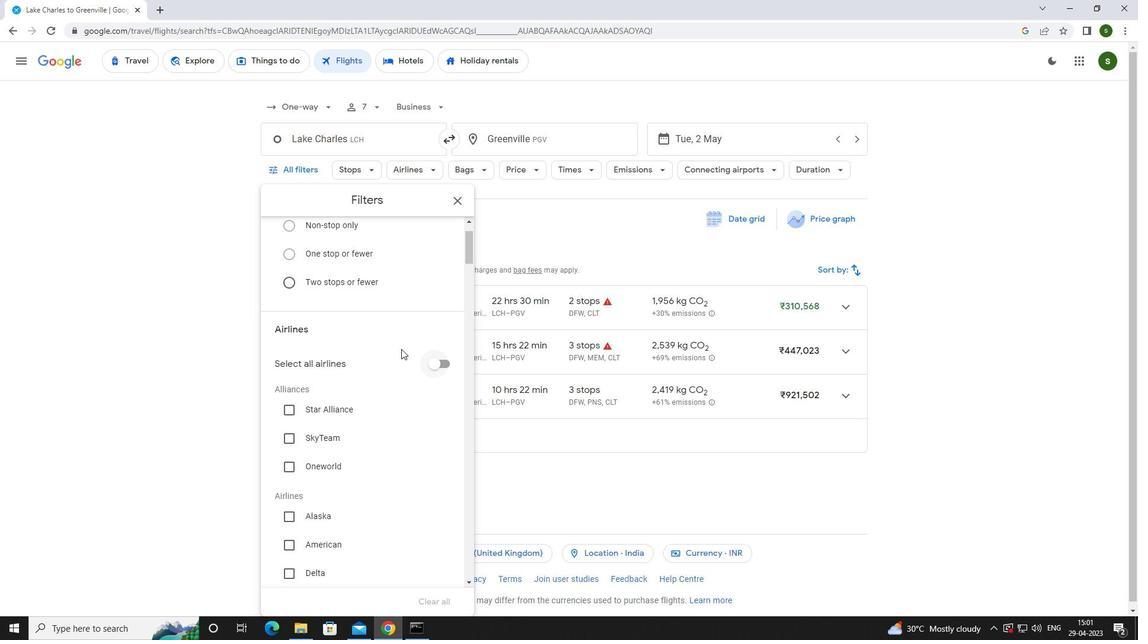 
Action: Mouse scrolled (396, 347) with delta (0, 0)
Screenshot: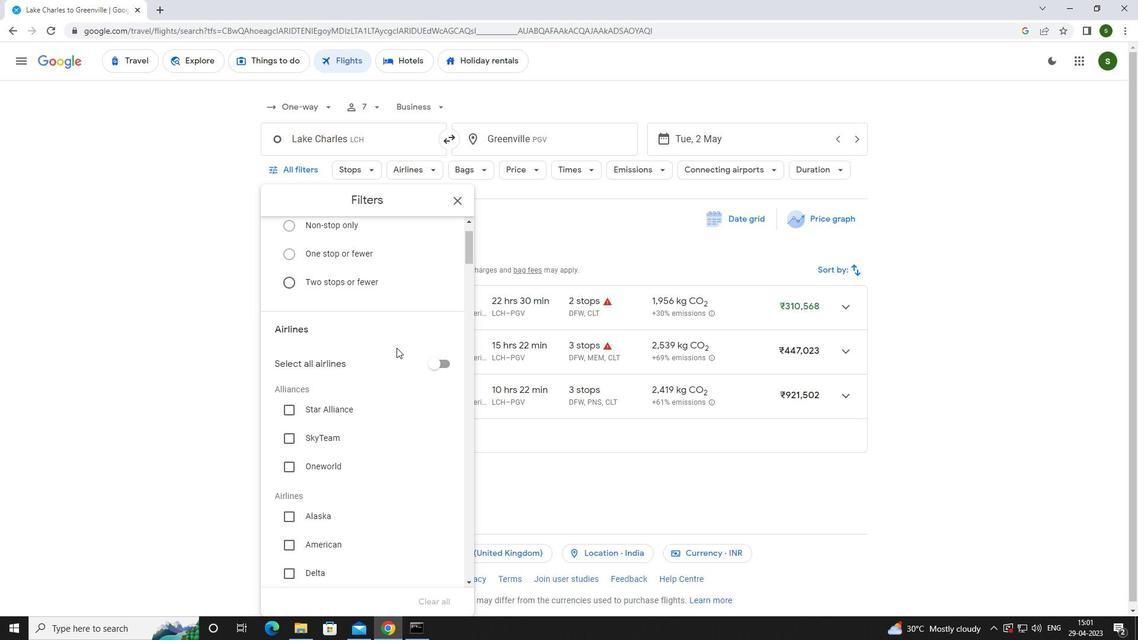 
Action: Mouse scrolled (396, 347) with delta (0, 0)
Screenshot: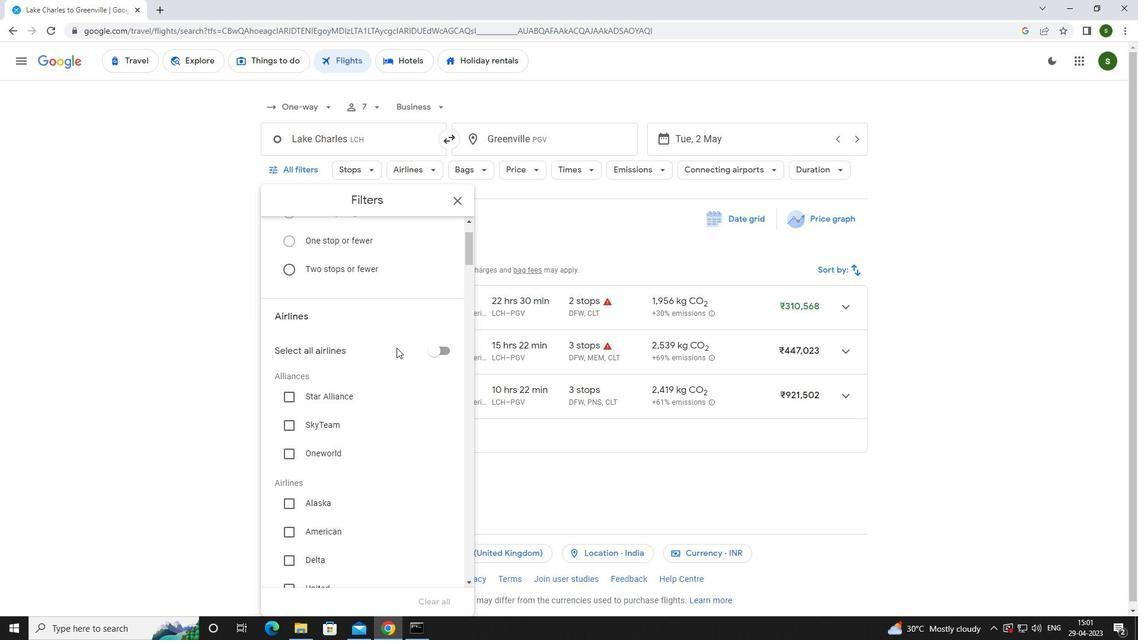 
Action: Mouse scrolled (396, 347) with delta (0, 0)
Screenshot: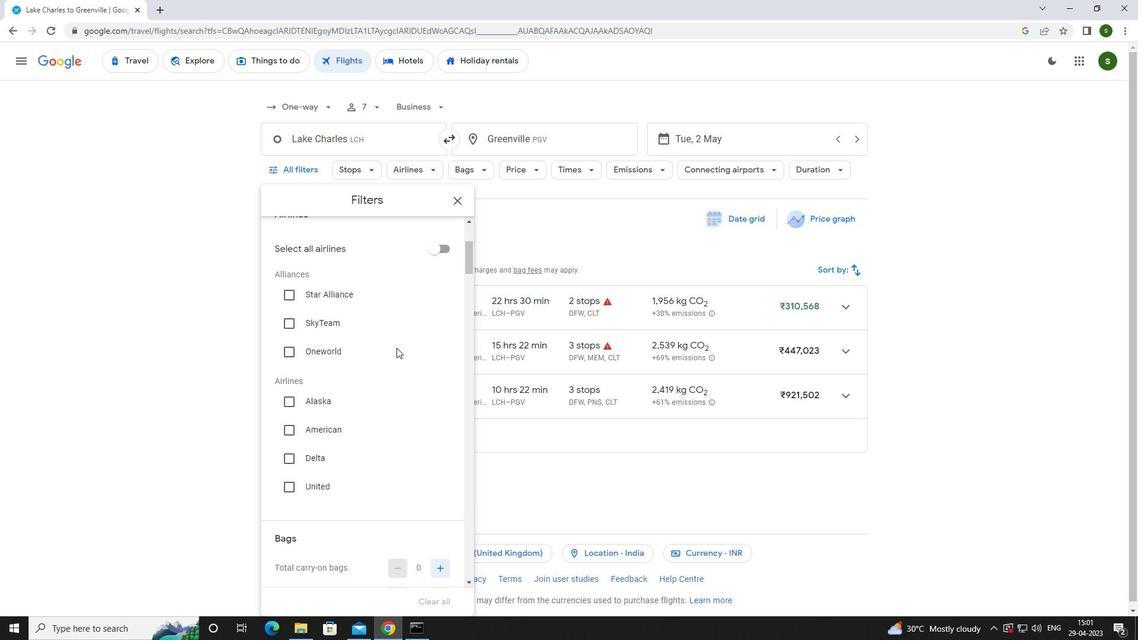 
Action: Mouse scrolled (396, 347) with delta (0, 0)
Screenshot: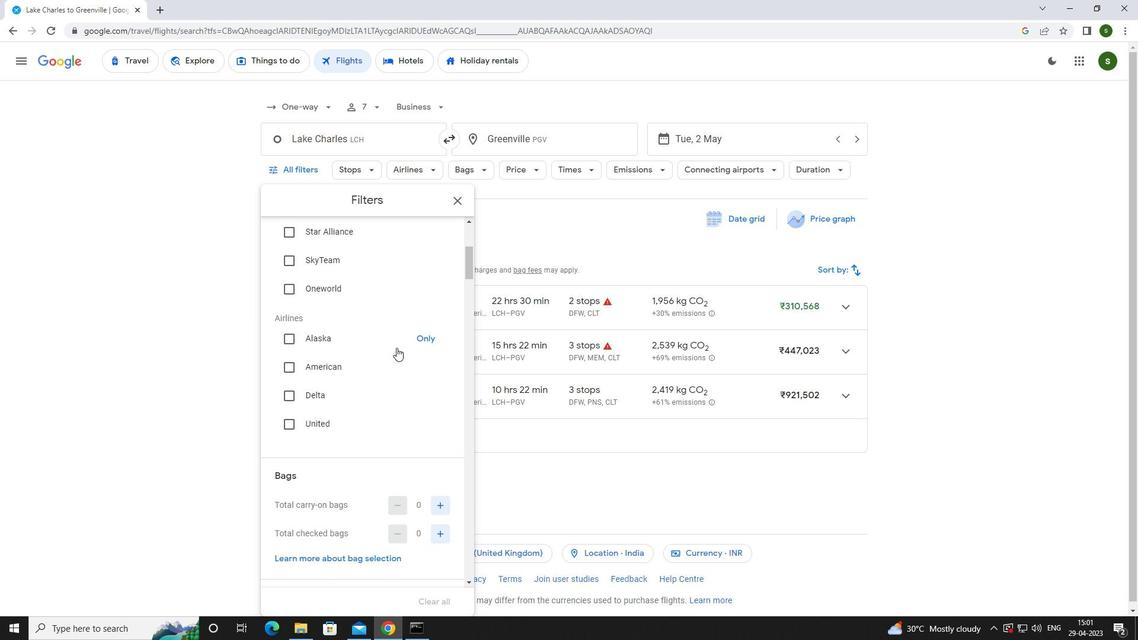 
Action: Mouse scrolled (396, 347) with delta (0, 0)
Screenshot: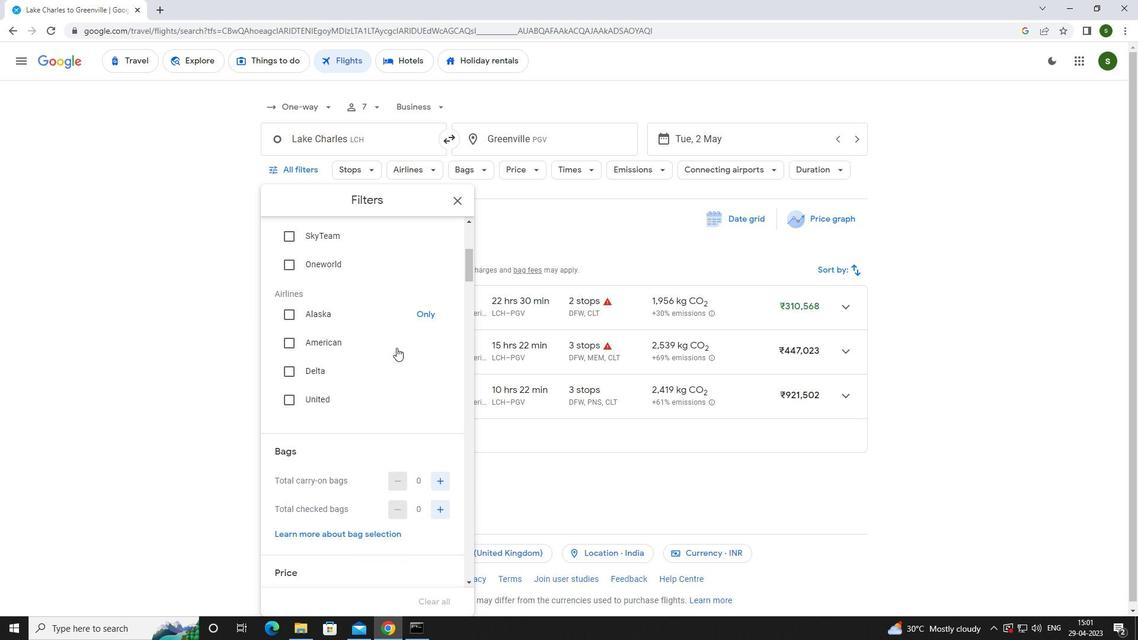 
Action: Mouse scrolled (396, 347) with delta (0, 0)
Screenshot: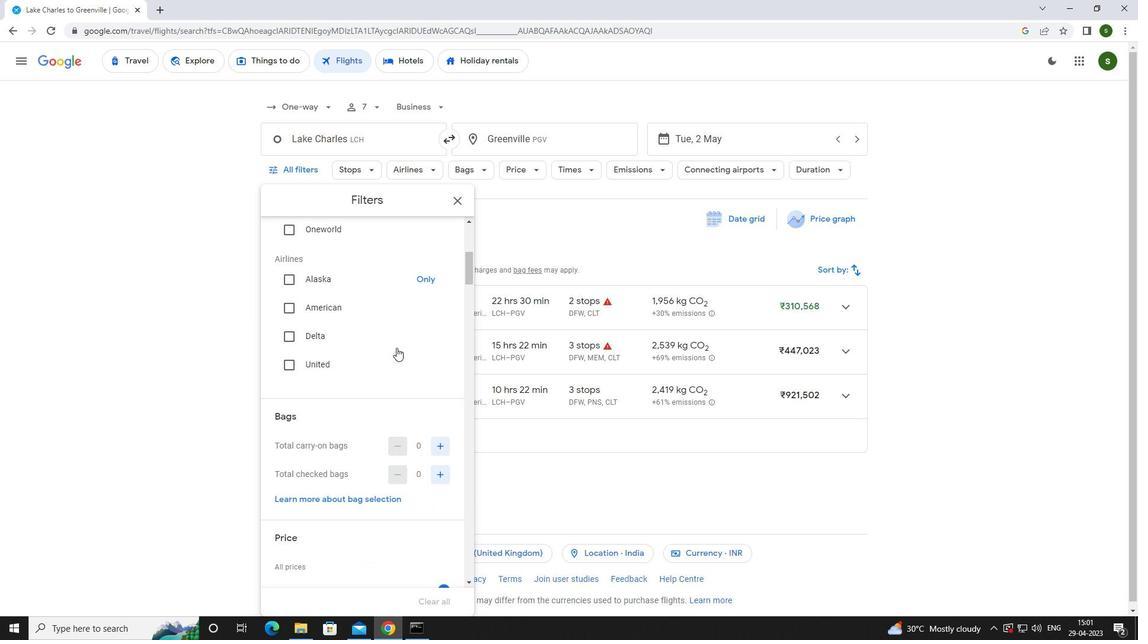 
Action: Mouse moved to (434, 355)
Screenshot: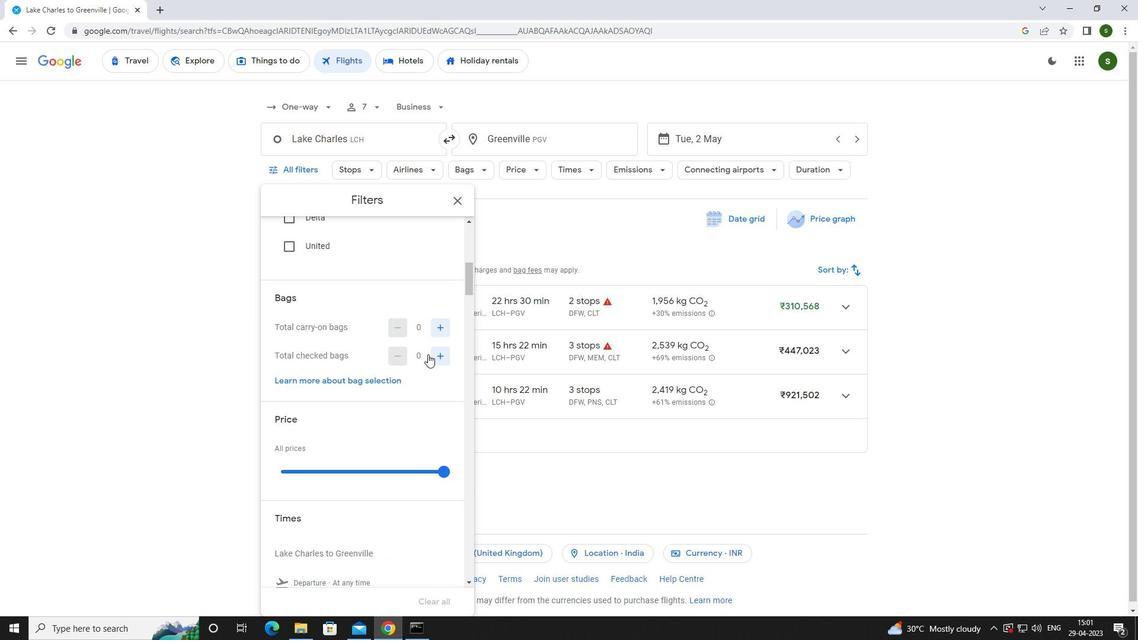 
Action: Mouse pressed left at (434, 355)
Screenshot: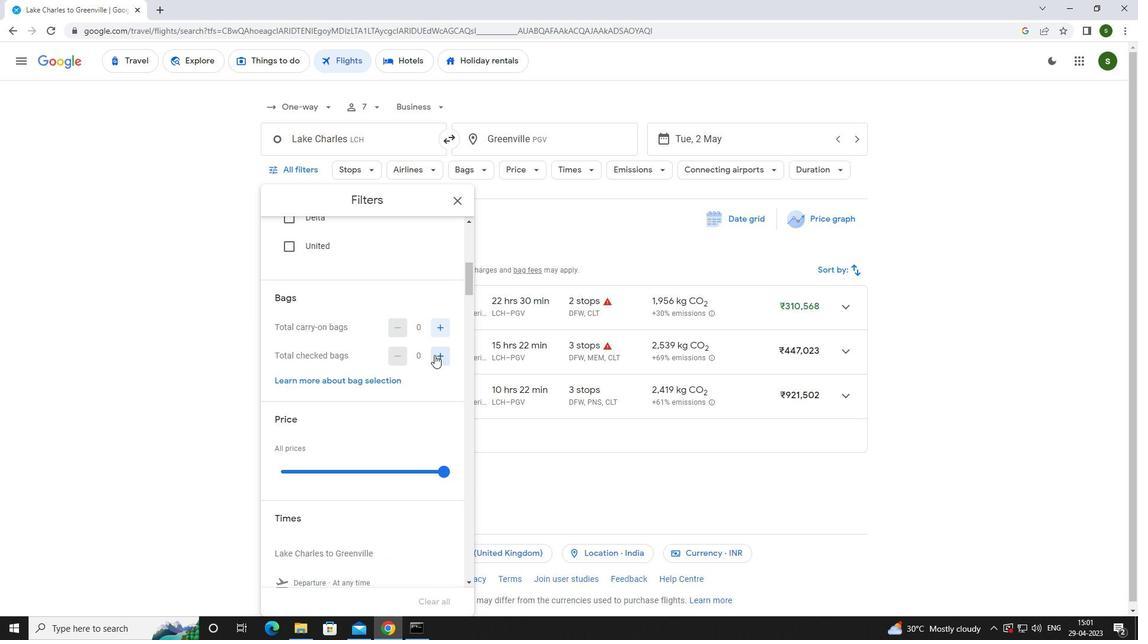 
Action: Mouse pressed left at (434, 355)
Screenshot: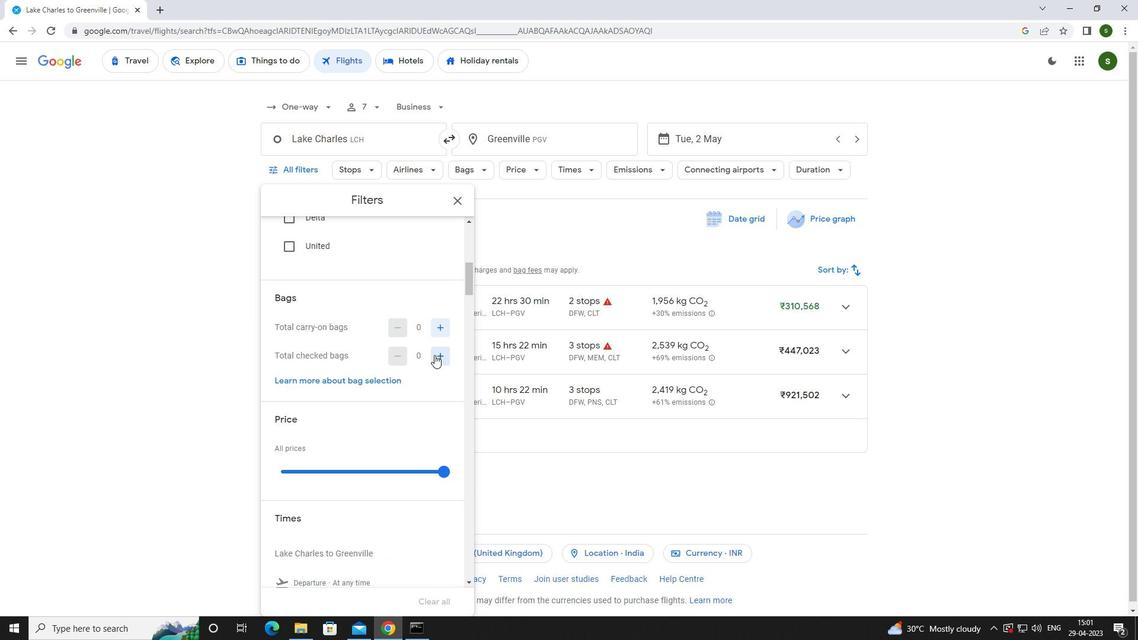 
Action: Mouse pressed left at (434, 355)
Screenshot: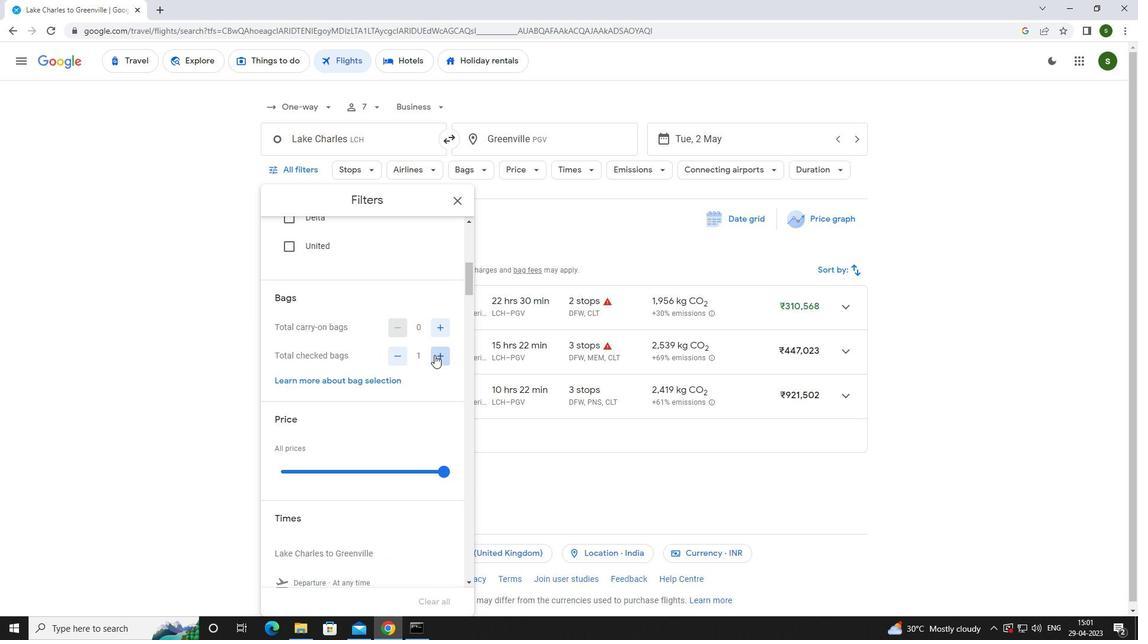 
Action: Mouse pressed left at (434, 355)
Screenshot: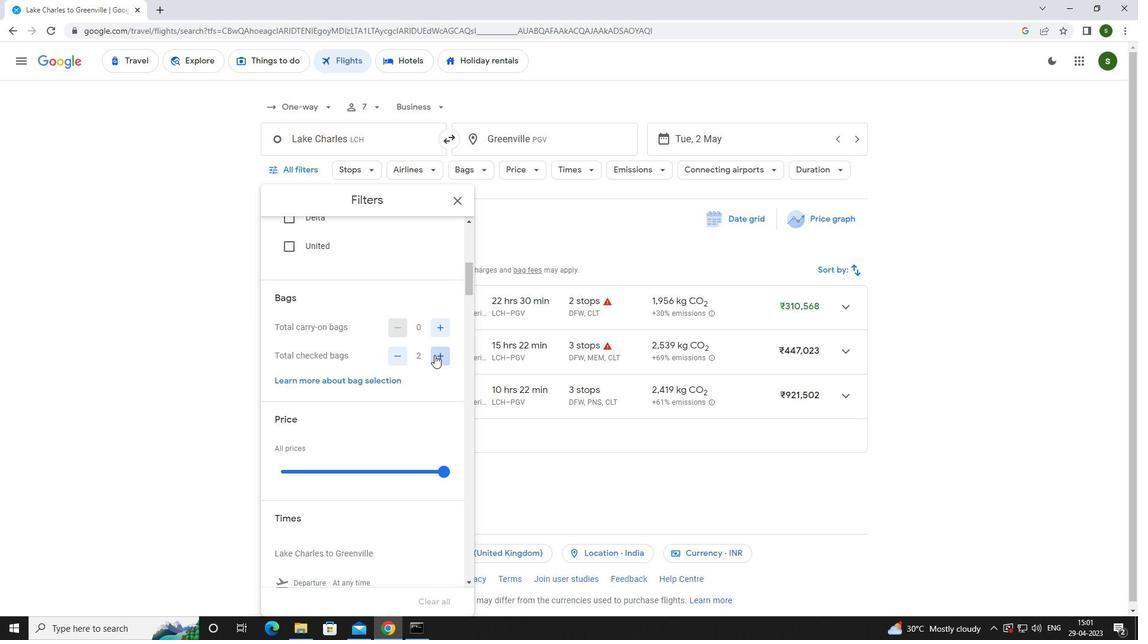 
Action: Mouse pressed left at (434, 355)
Screenshot: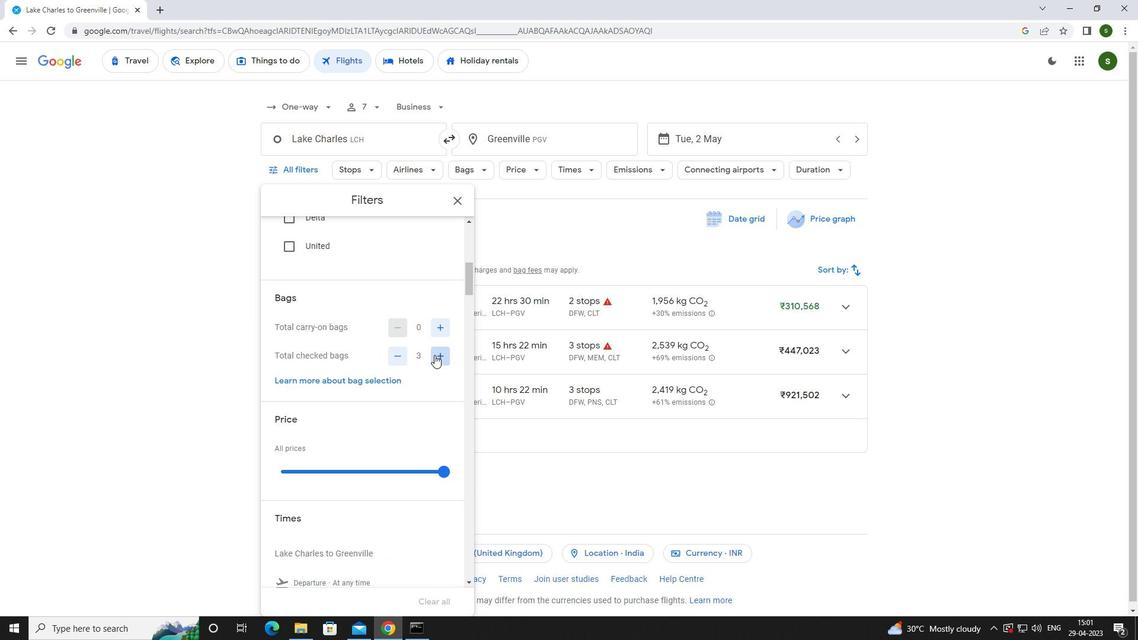 
Action: Mouse pressed left at (434, 355)
Screenshot: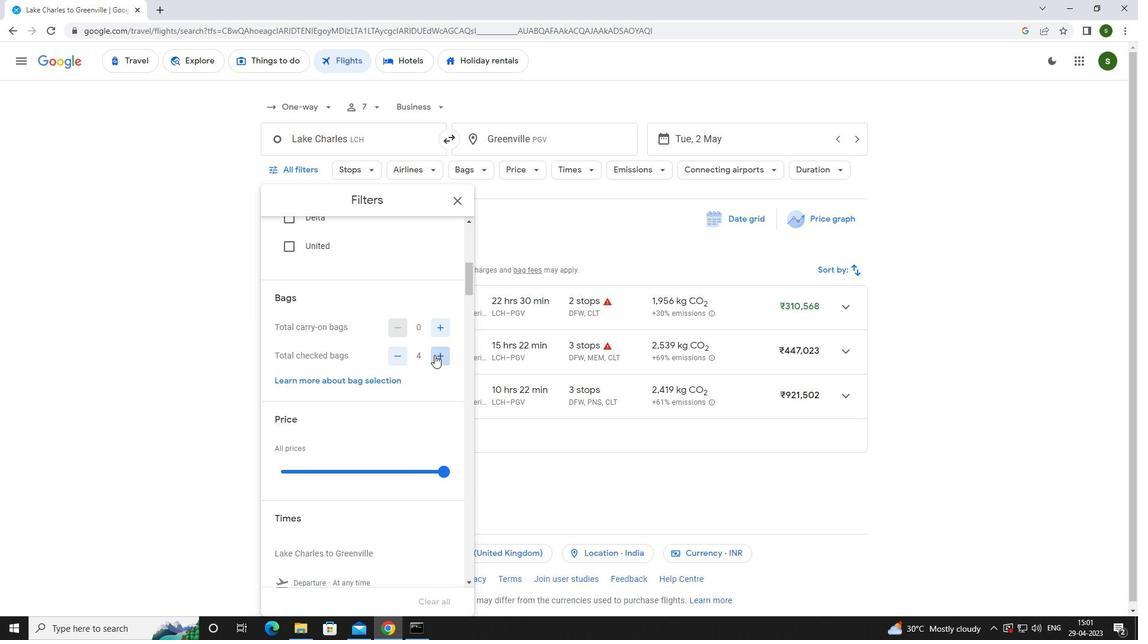 
Action: Mouse pressed left at (434, 355)
Screenshot: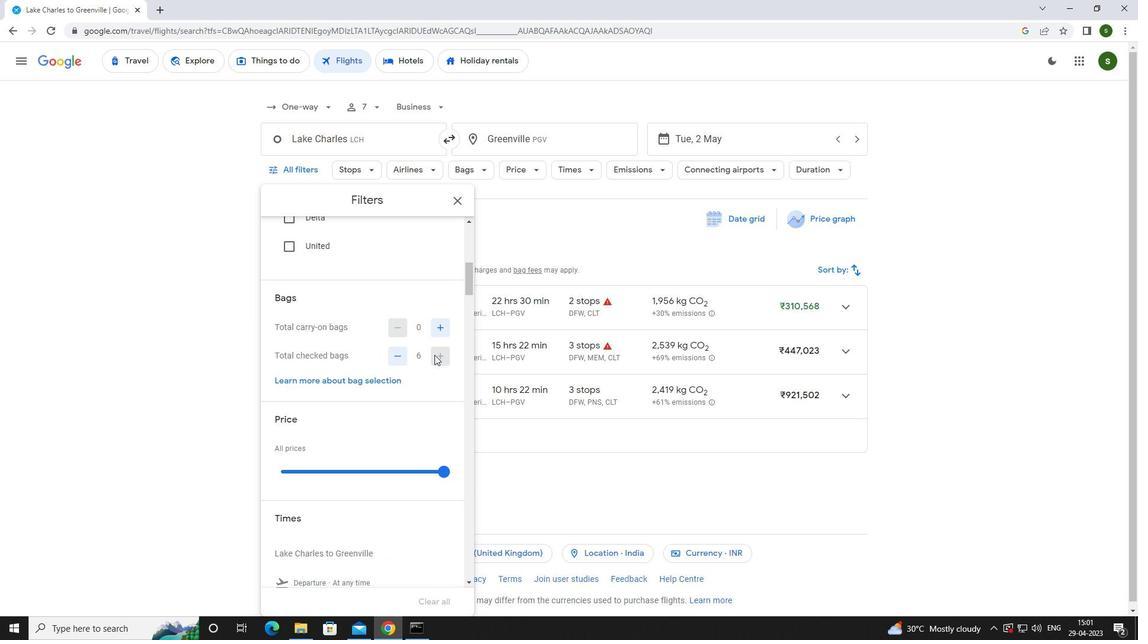 
Action: Mouse moved to (429, 368)
Screenshot: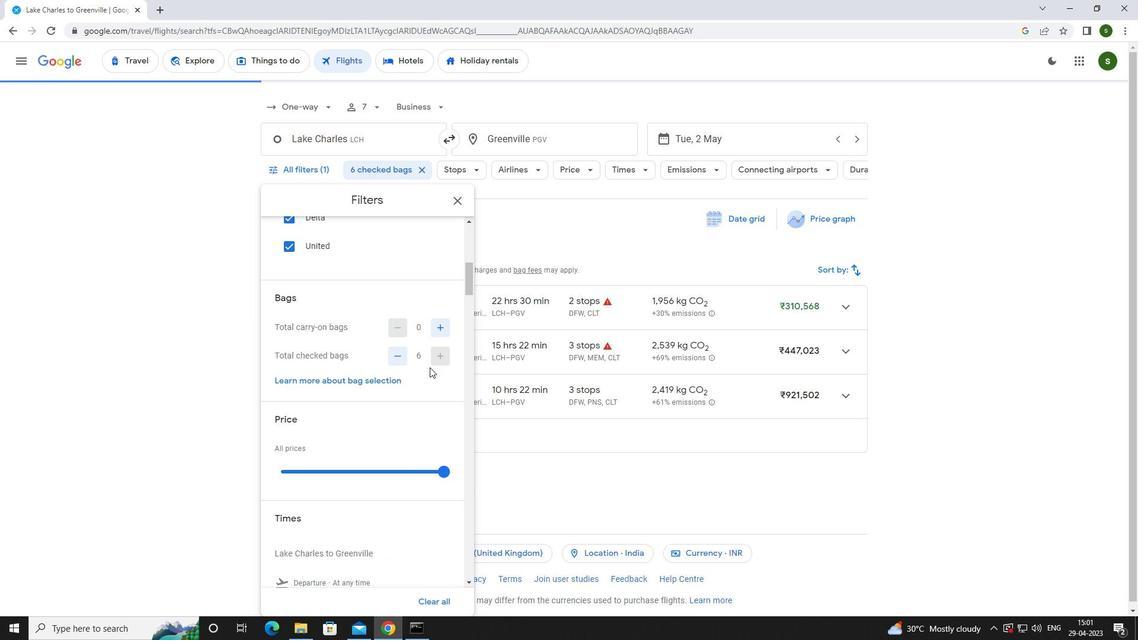 
Action: Mouse scrolled (429, 367) with delta (0, 0)
Screenshot: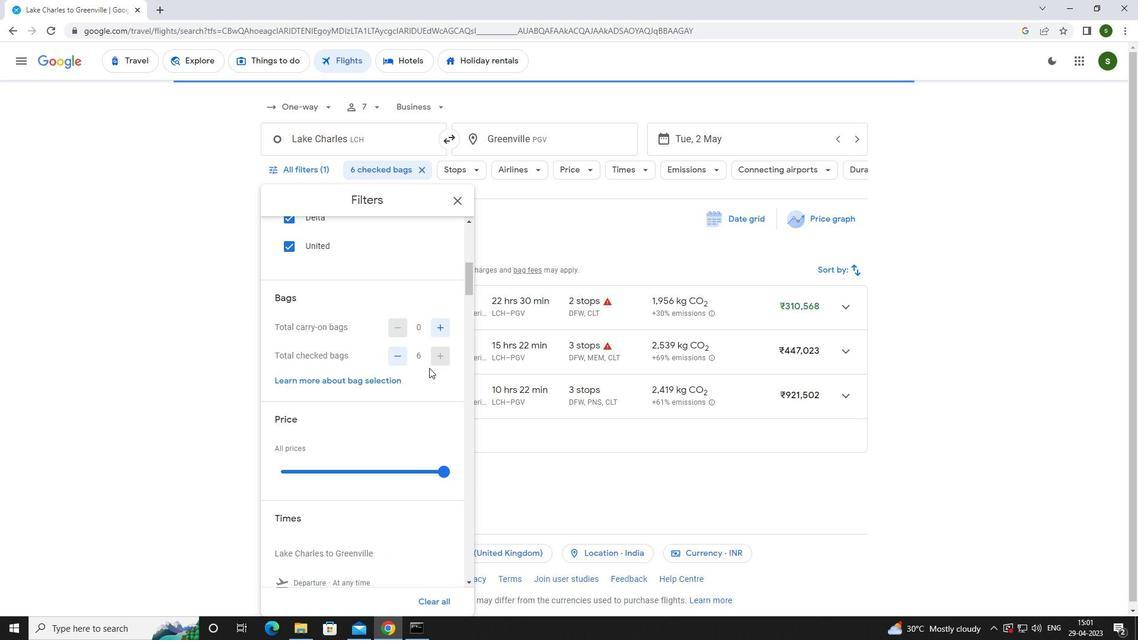 
Action: Mouse scrolled (429, 367) with delta (0, 0)
Screenshot: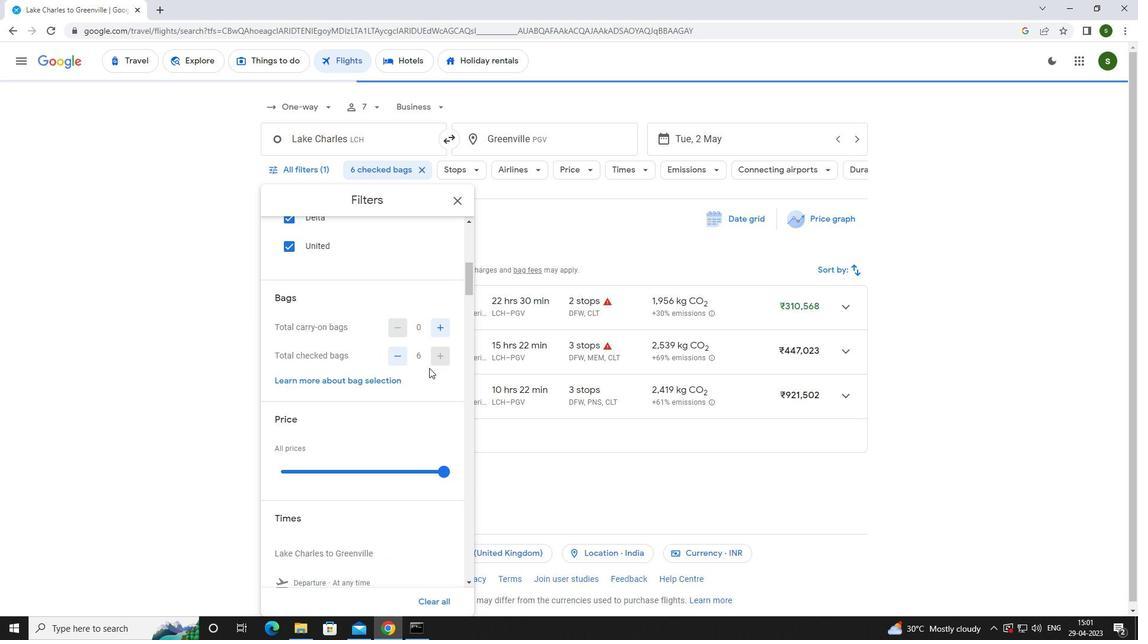 
Action: Mouse moved to (440, 354)
Screenshot: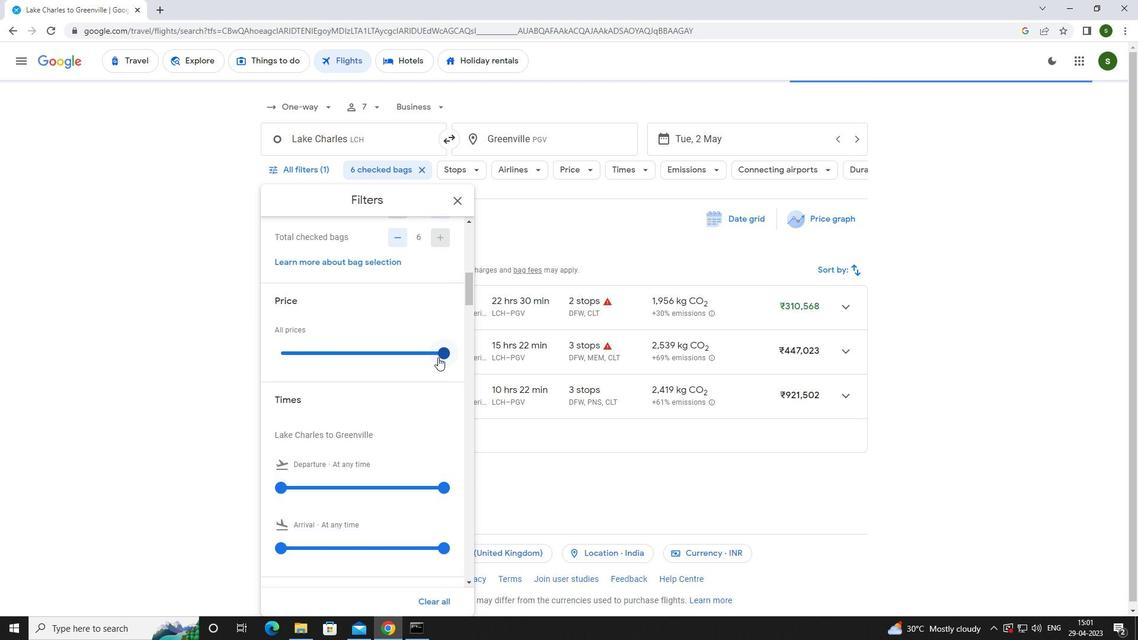 
Action: Mouse pressed left at (440, 354)
Screenshot: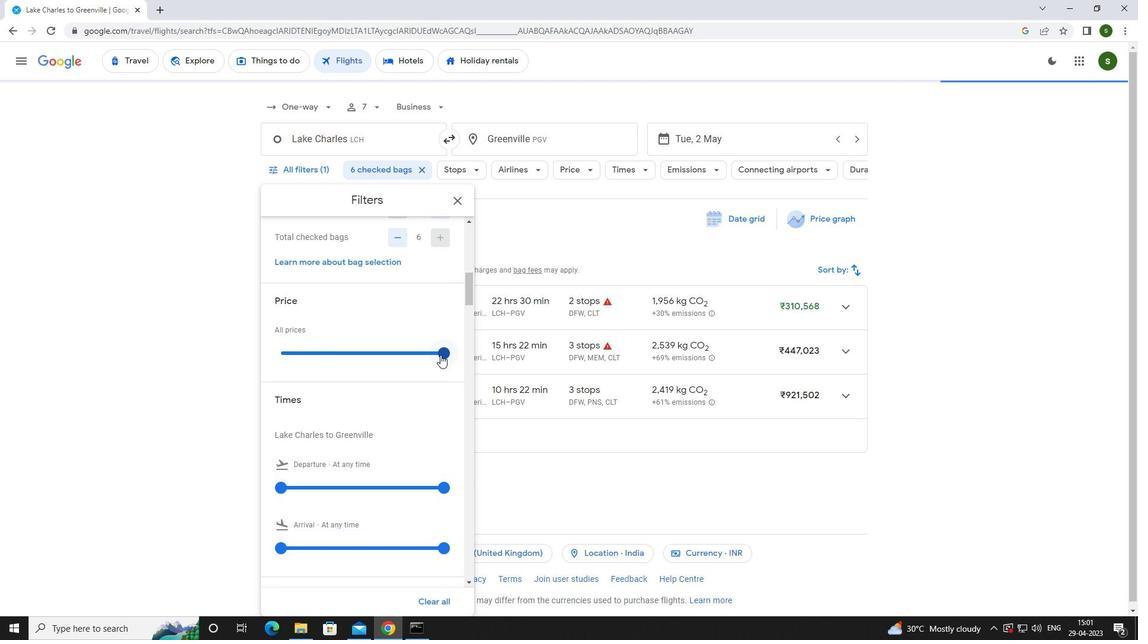 
Action: Mouse pressed left at (440, 354)
Screenshot: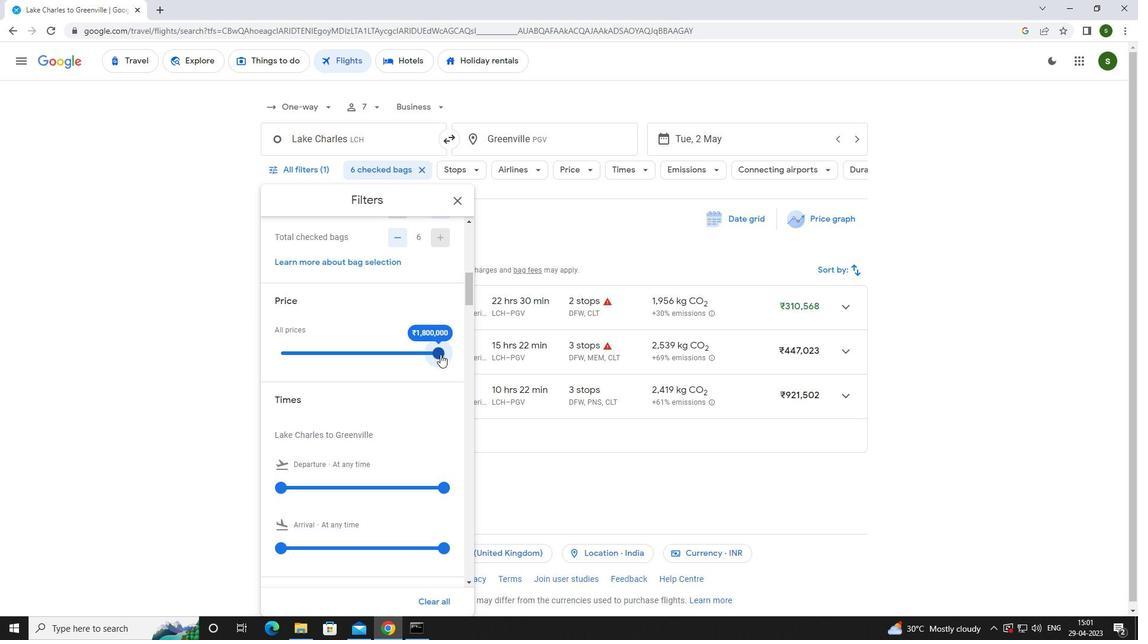 
Action: Mouse pressed left at (440, 354)
Screenshot: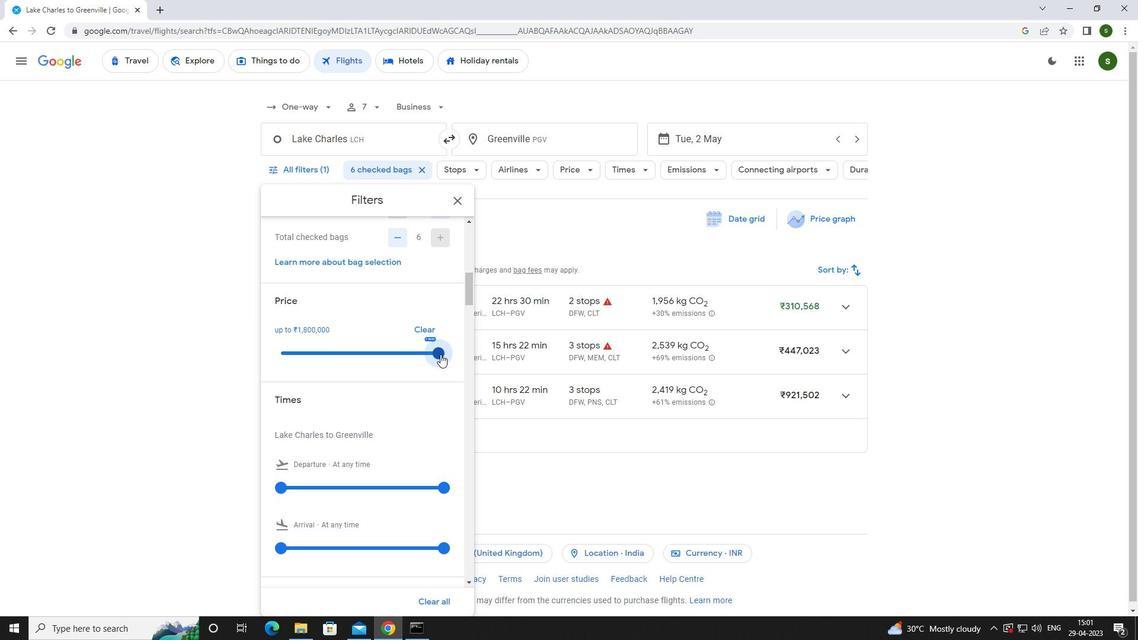 
Action: Mouse moved to (377, 398)
Screenshot: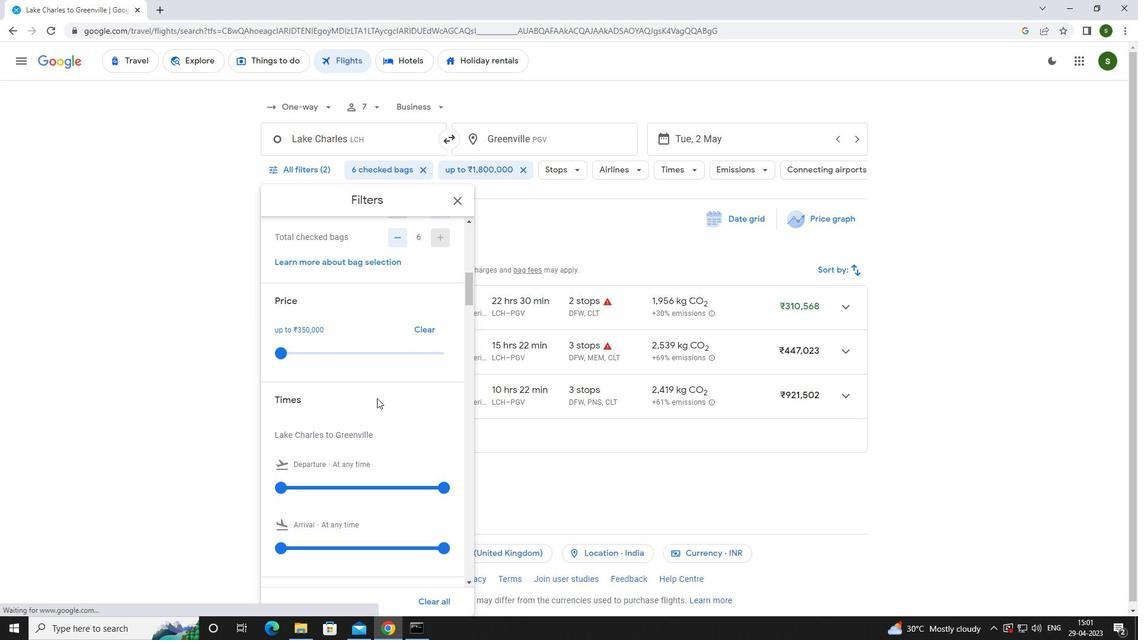 
Action: Mouse scrolled (377, 397) with delta (0, 0)
Screenshot: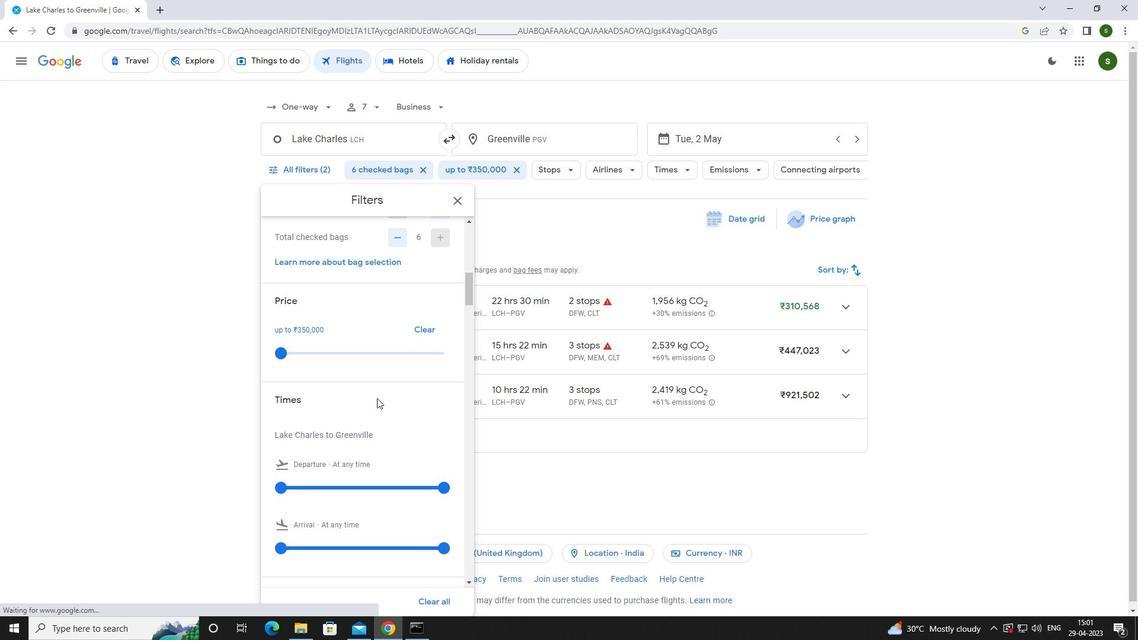 
Action: Mouse scrolled (377, 397) with delta (0, 0)
Screenshot: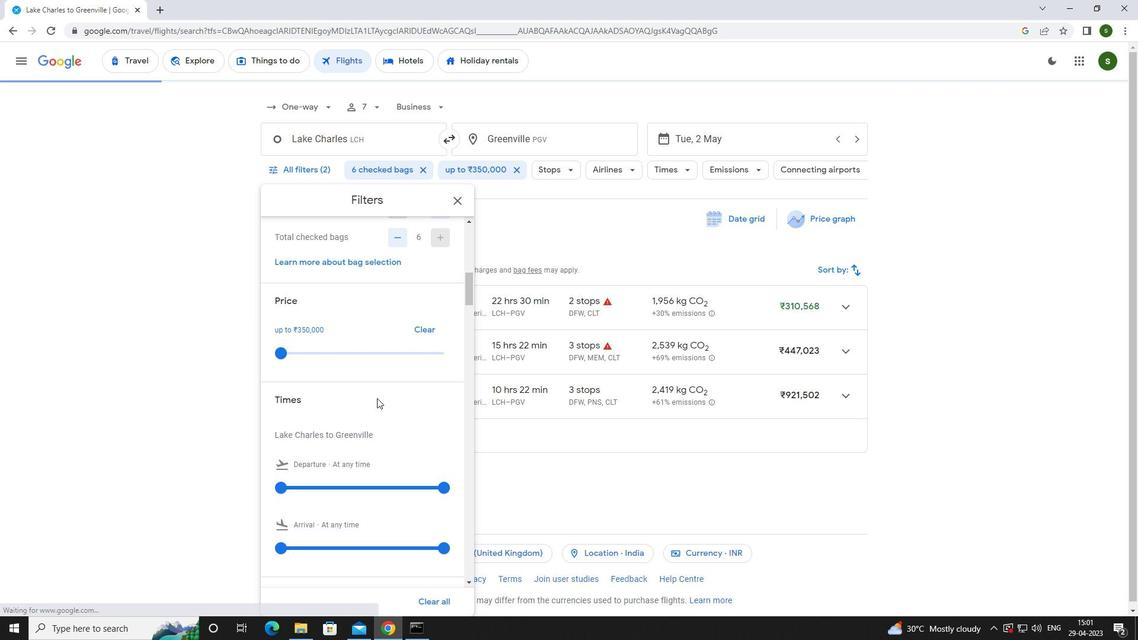 
Action: Mouse moved to (281, 365)
Screenshot: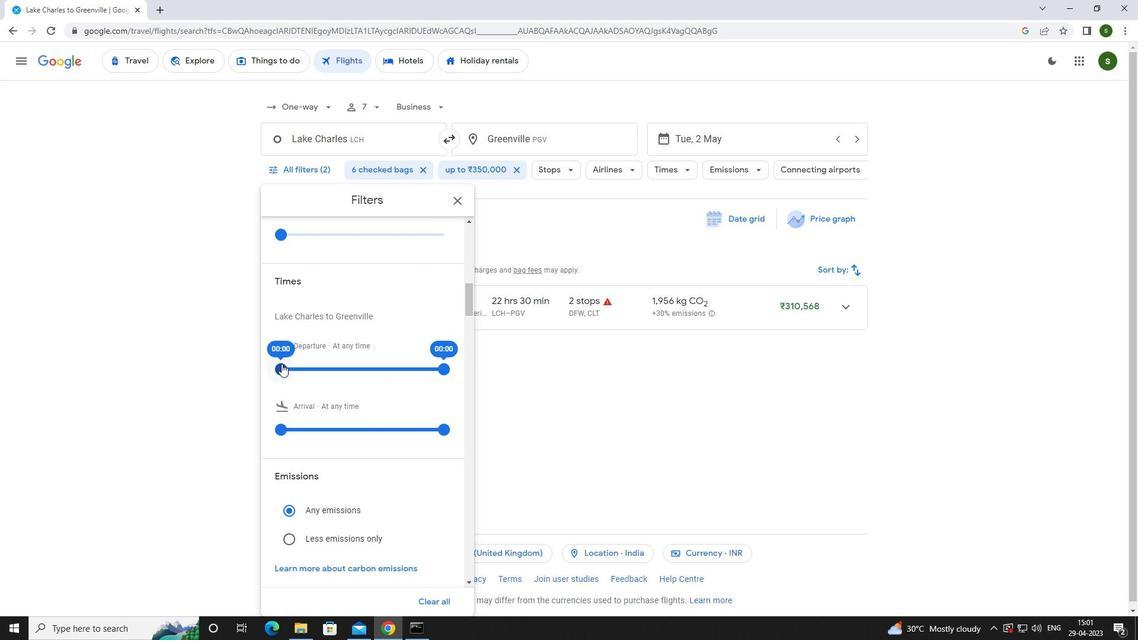 
Action: Mouse pressed left at (281, 365)
Screenshot: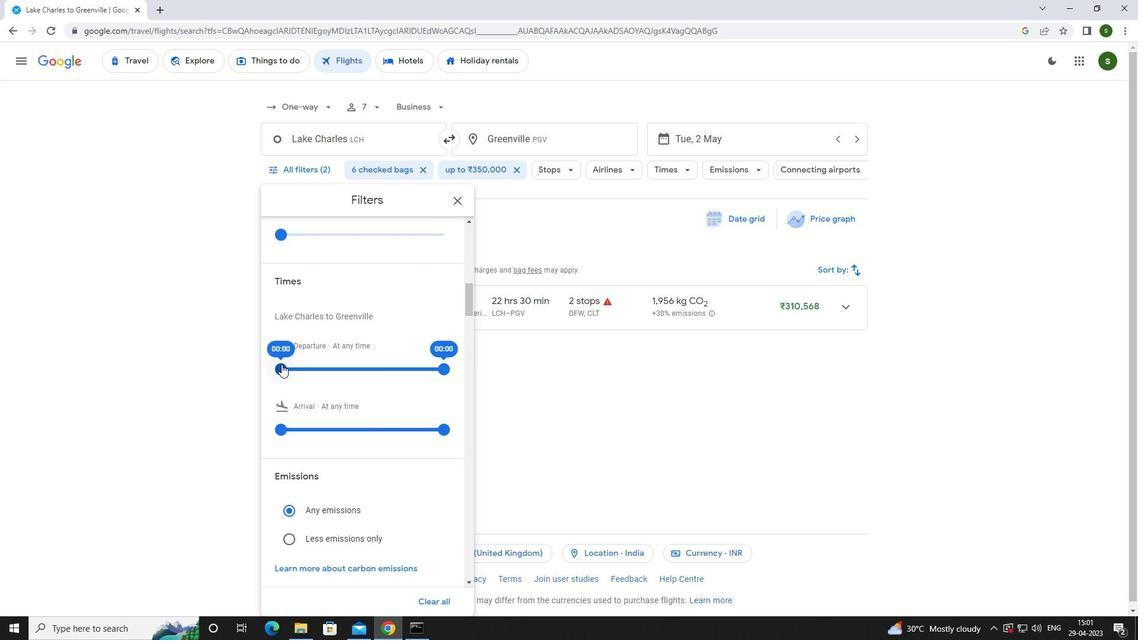 
Action: Mouse moved to (582, 403)
Screenshot: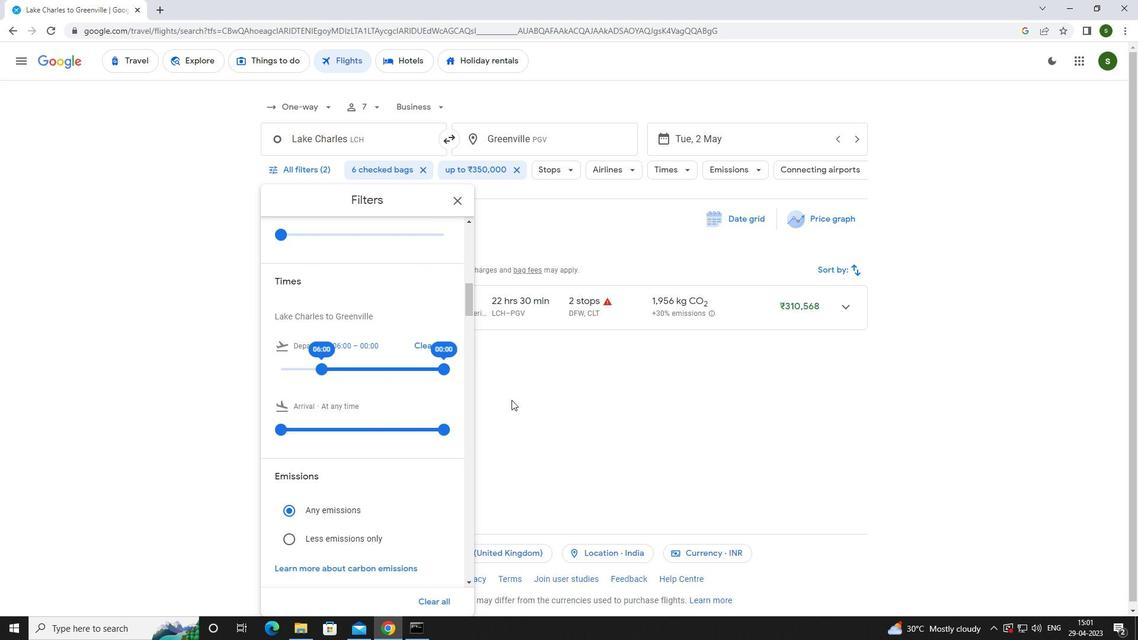 
Action: Mouse pressed left at (582, 403)
Screenshot: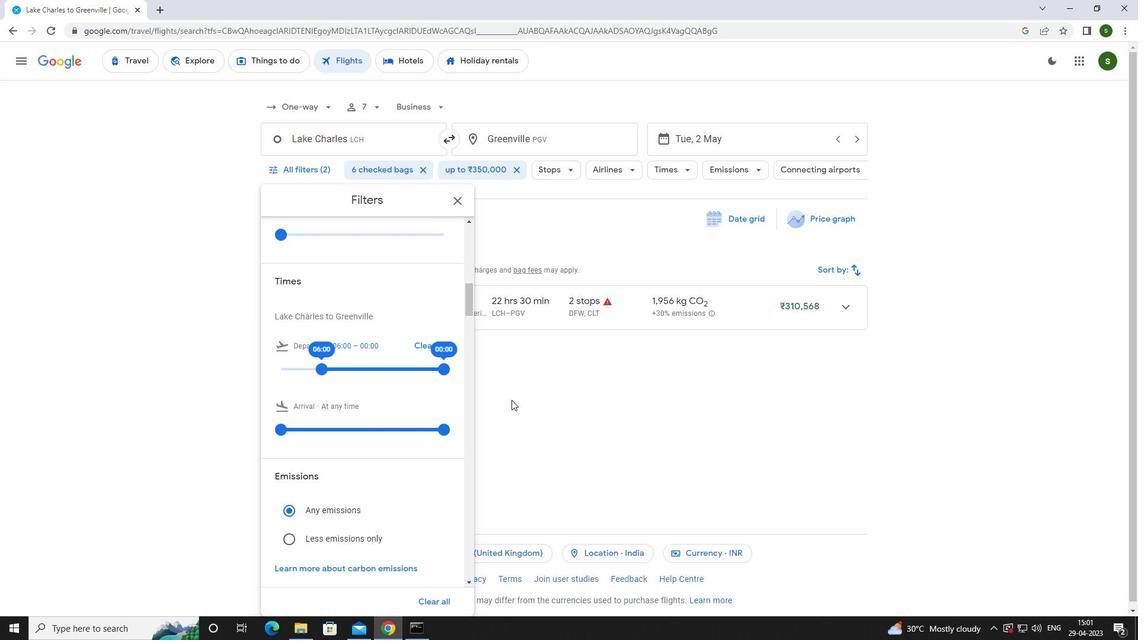 
